 Task: Look for space in Nawalgarh, India from 6th June, 2023 to 8th June, 2023 for 2 adults in price range Rs.7000 to Rs.12000. Place can be private room with 1  bedroom having 2 beds and 1 bathroom. Property type can be house, flat, guest house. Amenities needed are: wifi, washing machine. Booking option can be shelf check-in. Required host language is English.
Action: Mouse moved to (456, 61)
Screenshot: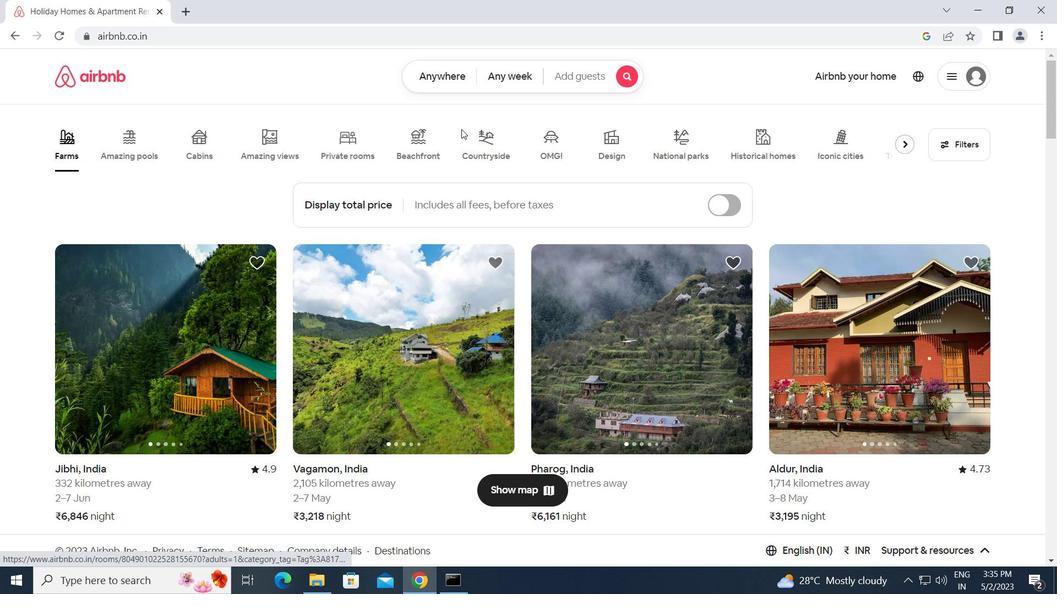 
Action: Mouse pressed left at (456, 61)
Screenshot: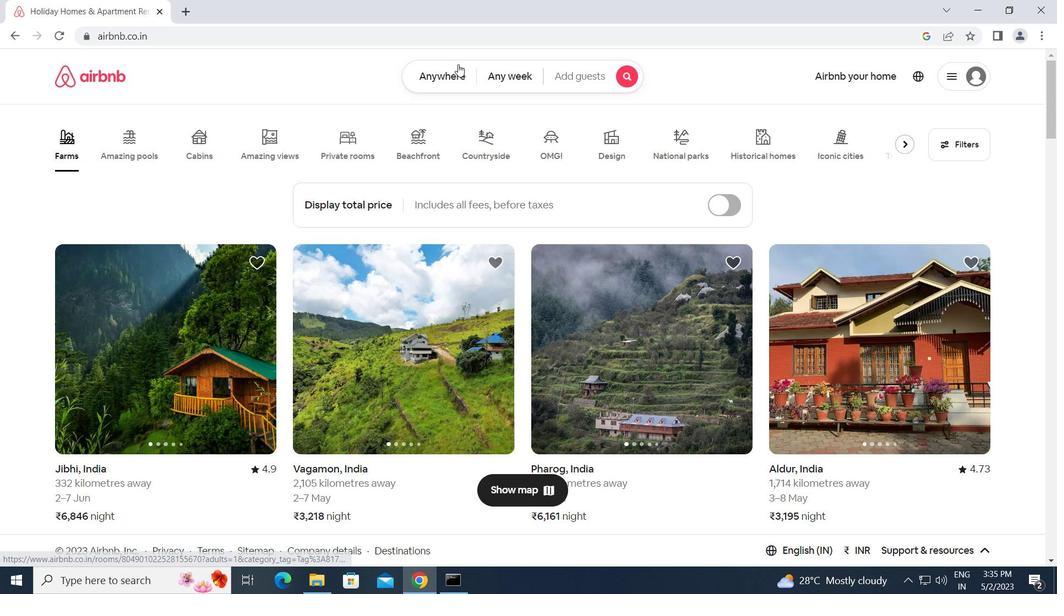 
Action: Mouse moved to (342, 123)
Screenshot: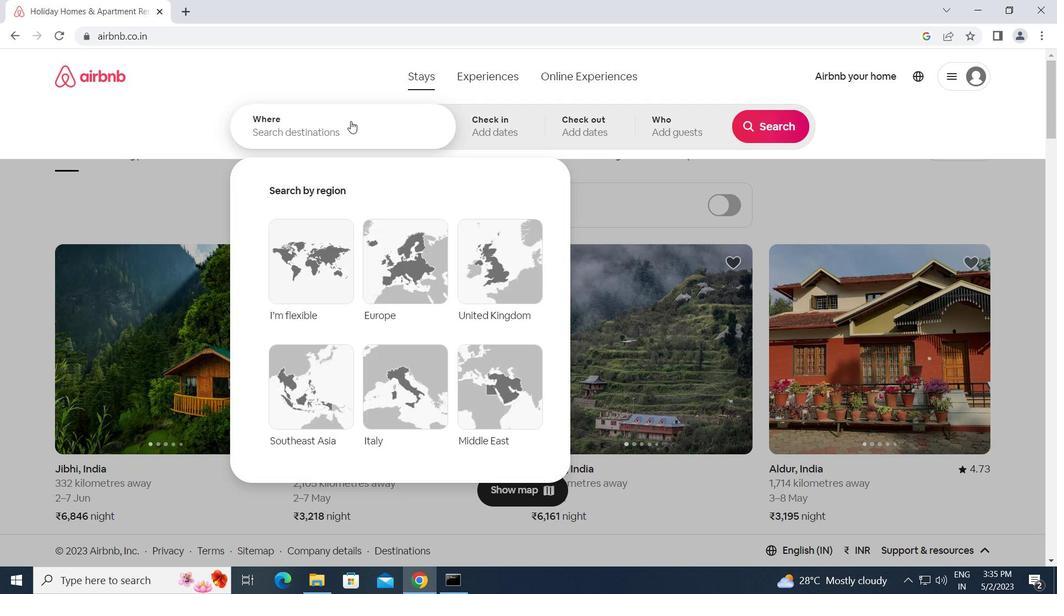 
Action: Mouse pressed left at (342, 123)
Screenshot: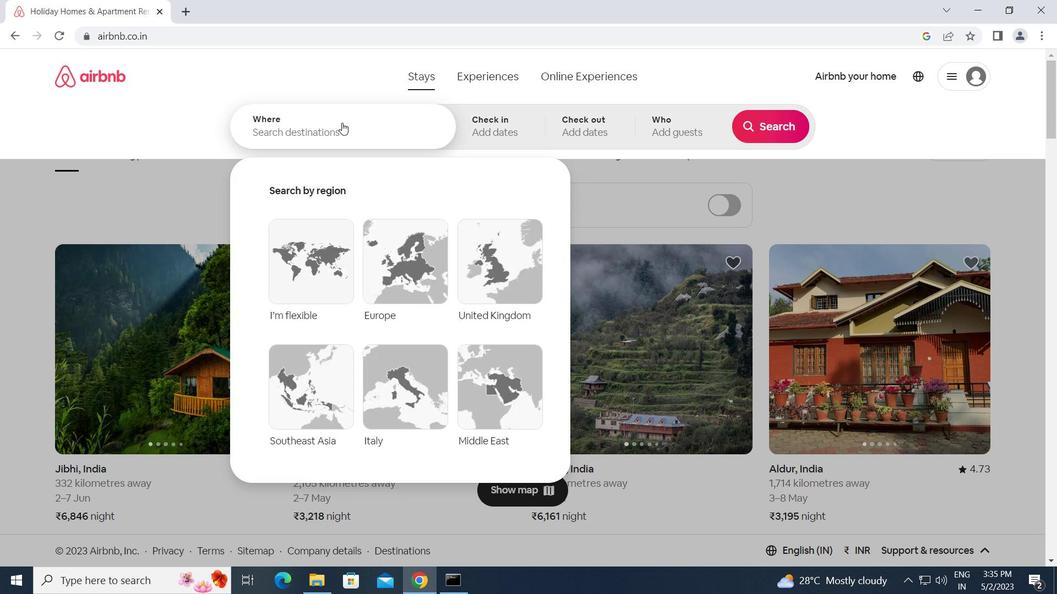 
Action: Key pressed n<Key.caps_lock>awalgarh,<Key.space><Key.caps_lock>i<Key.caps_lock>ndia<Key.enter>
Screenshot: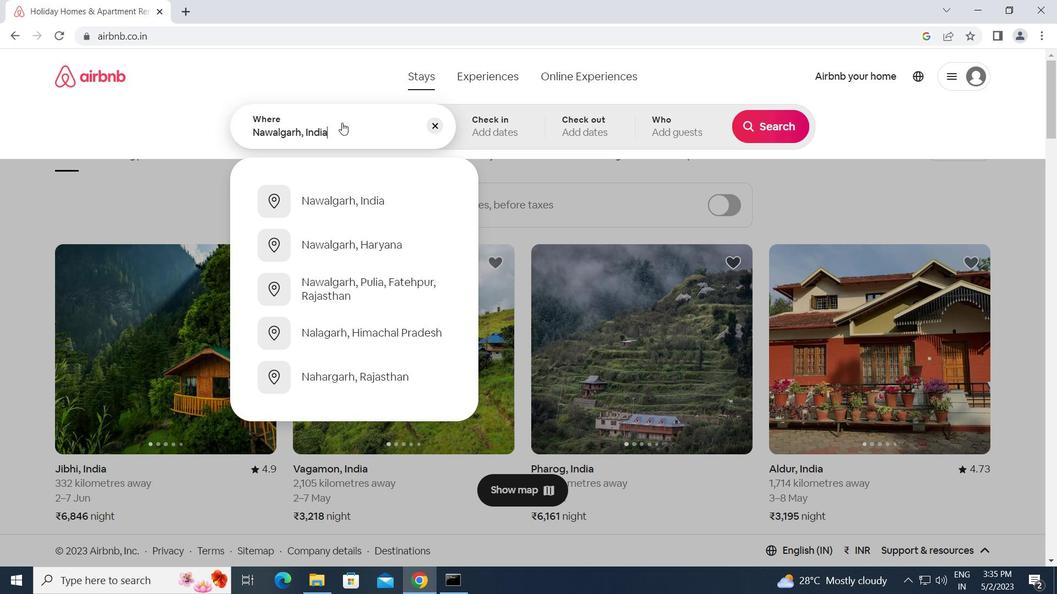 
Action: Mouse moved to (630, 331)
Screenshot: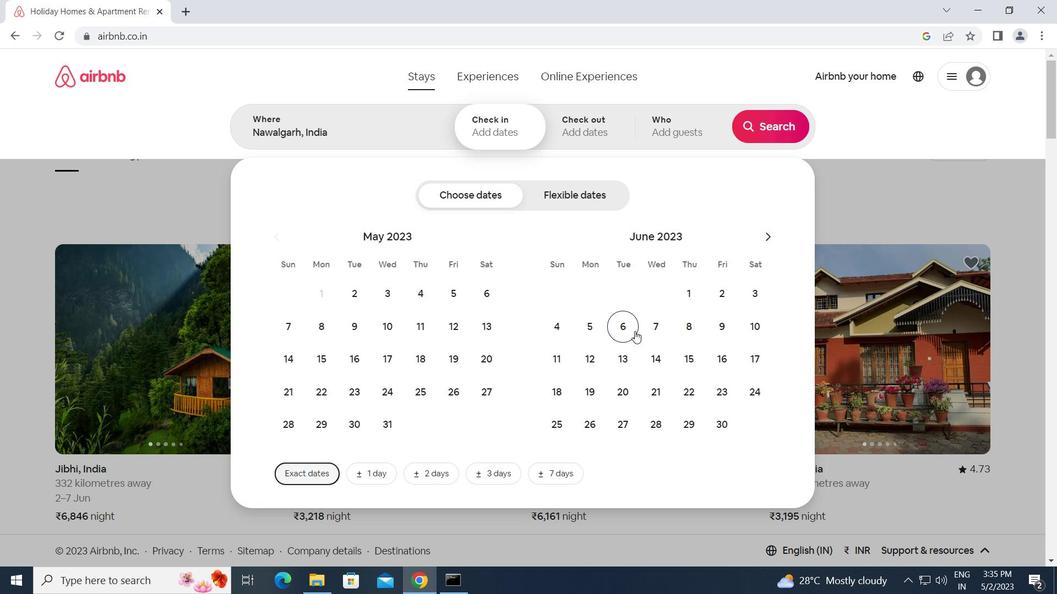
Action: Mouse pressed left at (630, 331)
Screenshot: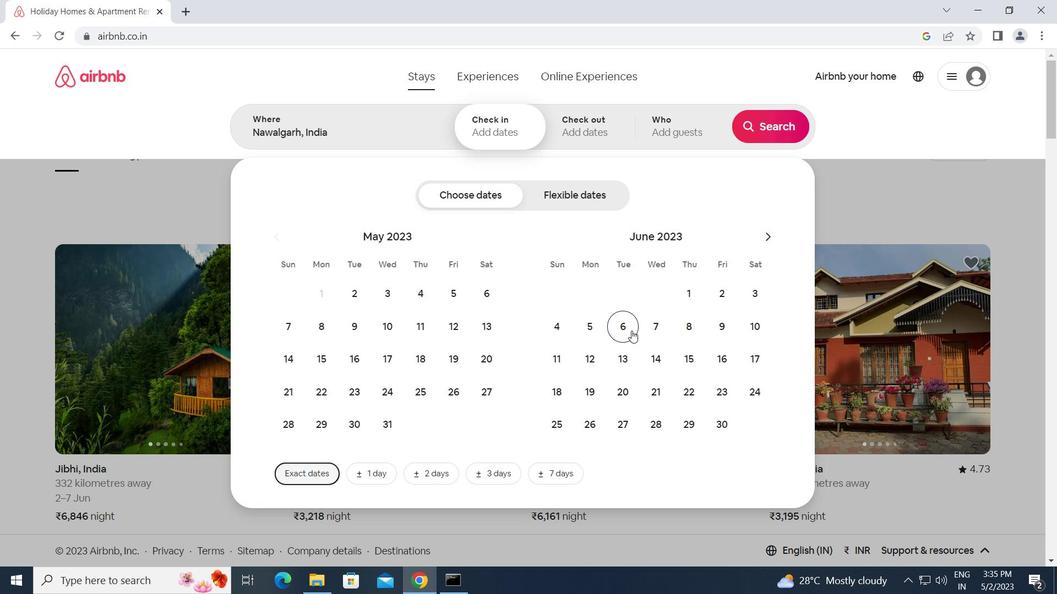 
Action: Mouse moved to (689, 321)
Screenshot: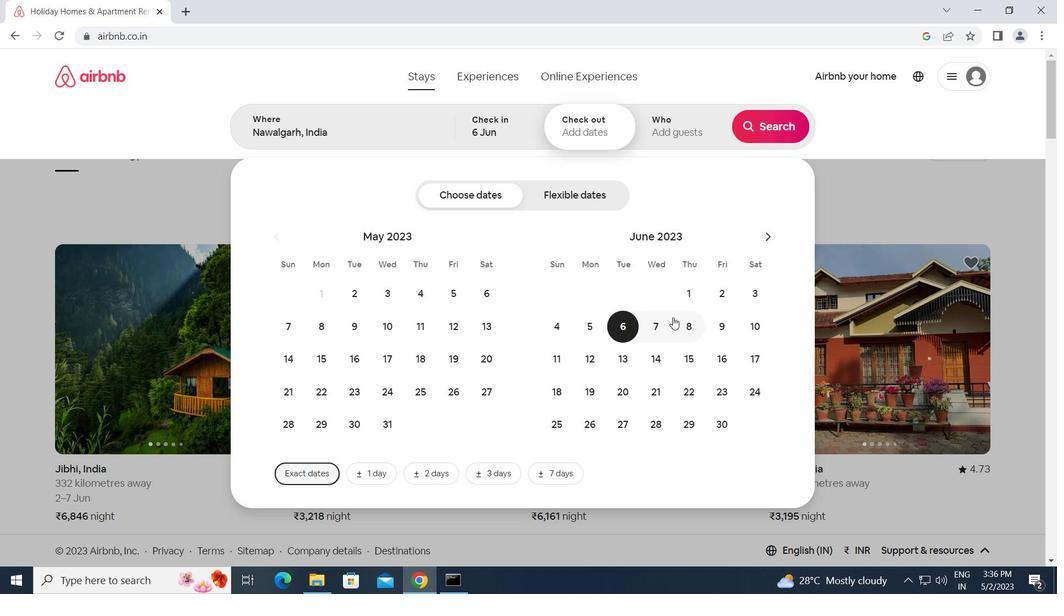 
Action: Mouse pressed left at (689, 321)
Screenshot: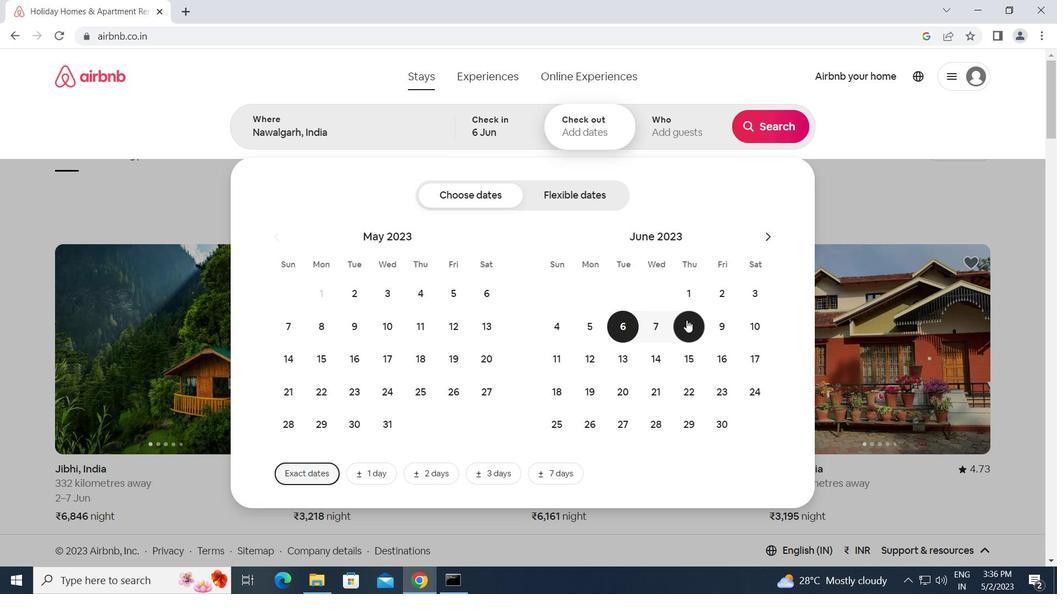 
Action: Mouse moved to (684, 126)
Screenshot: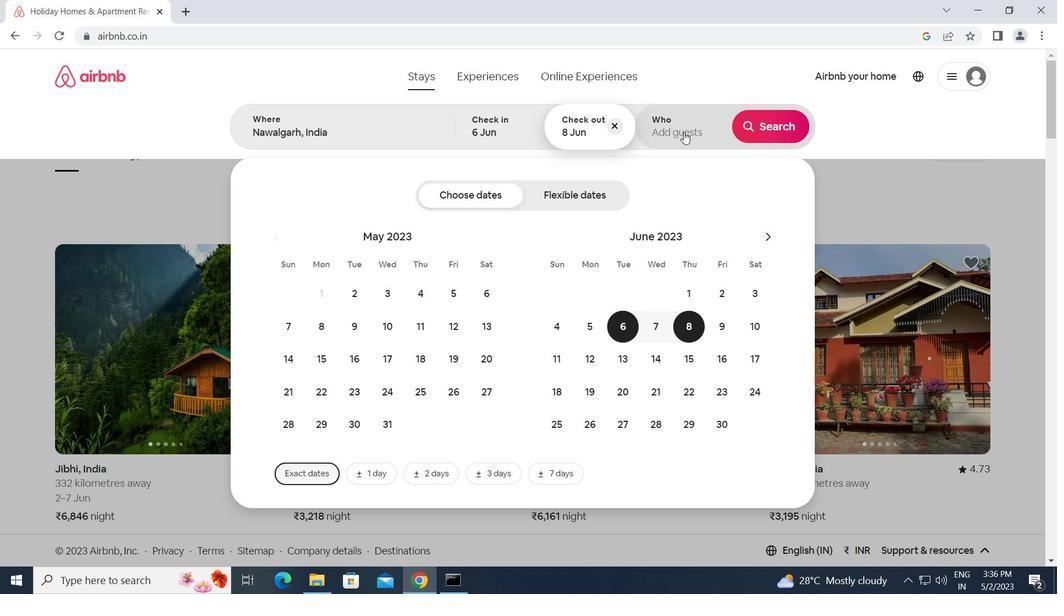 
Action: Mouse pressed left at (684, 126)
Screenshot: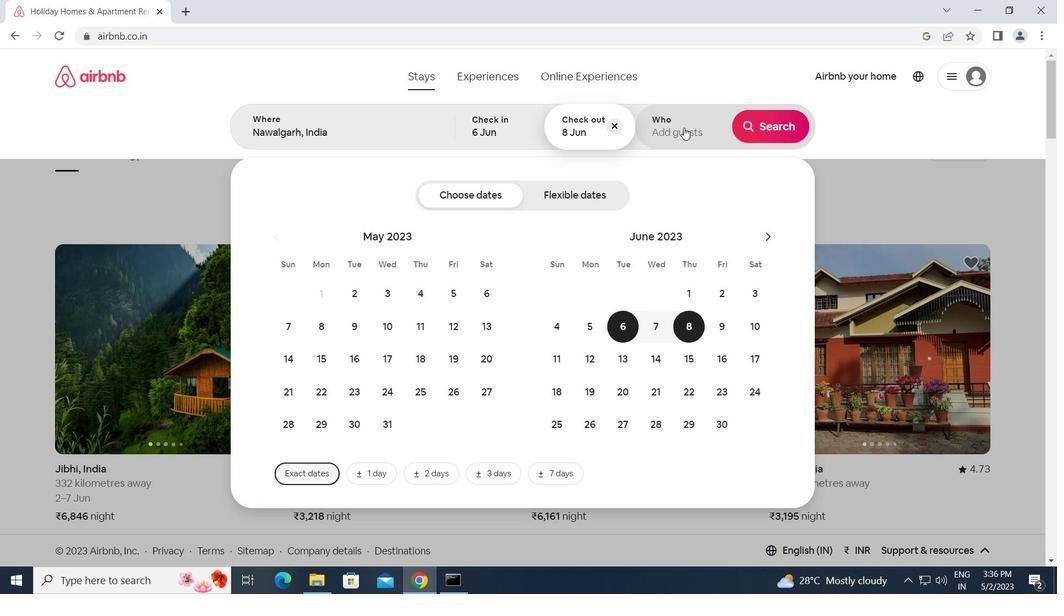 
Action: Mouse moved to (782, 198)
Screenshot: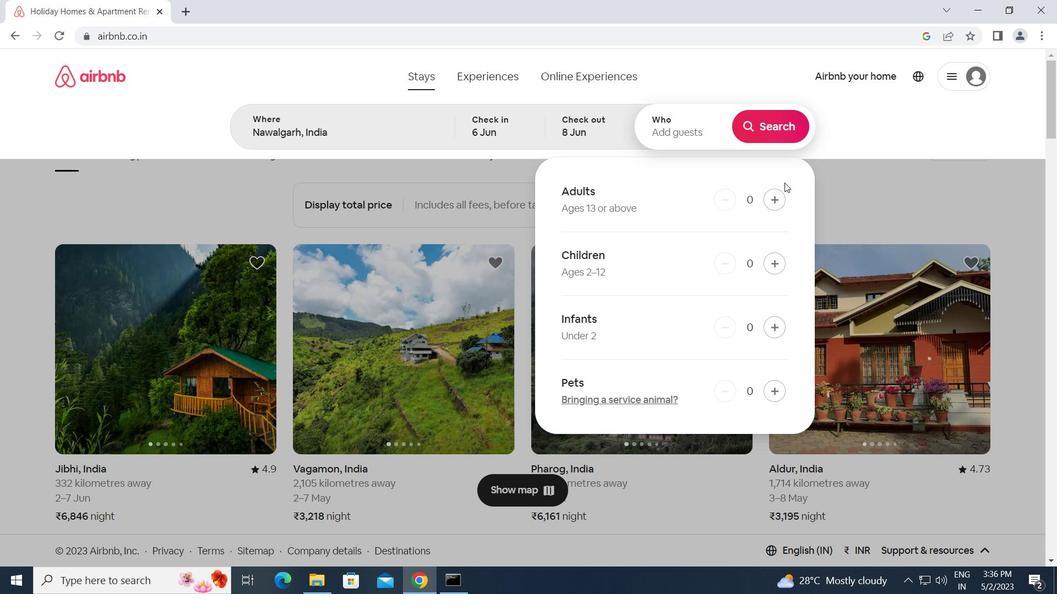 
Action: Mouse pressed left at (782, 198)
Screenshot: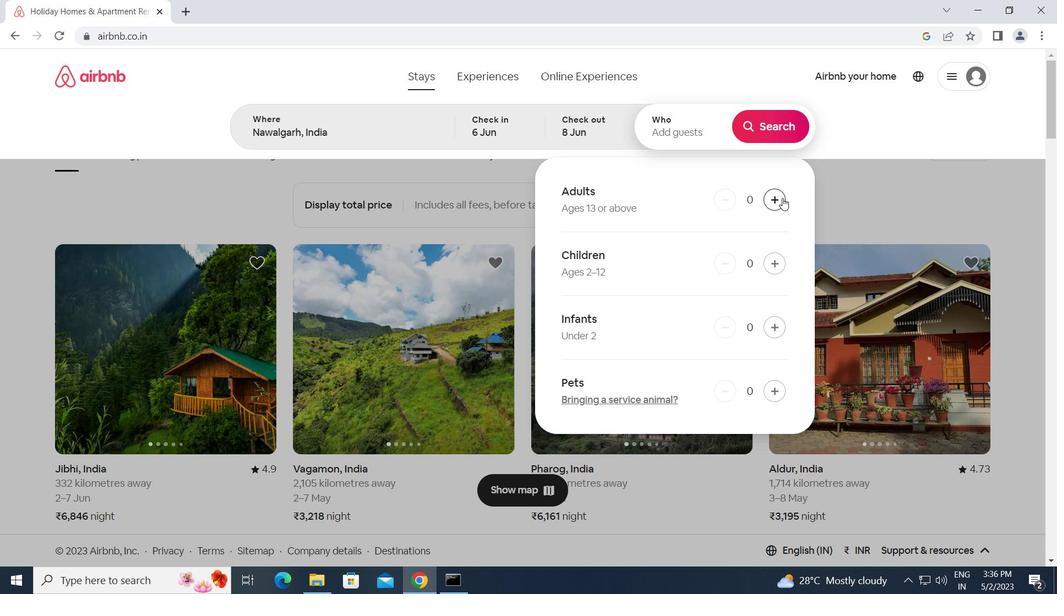 
Action: Mouse moved to (782, 198)
Screenshot: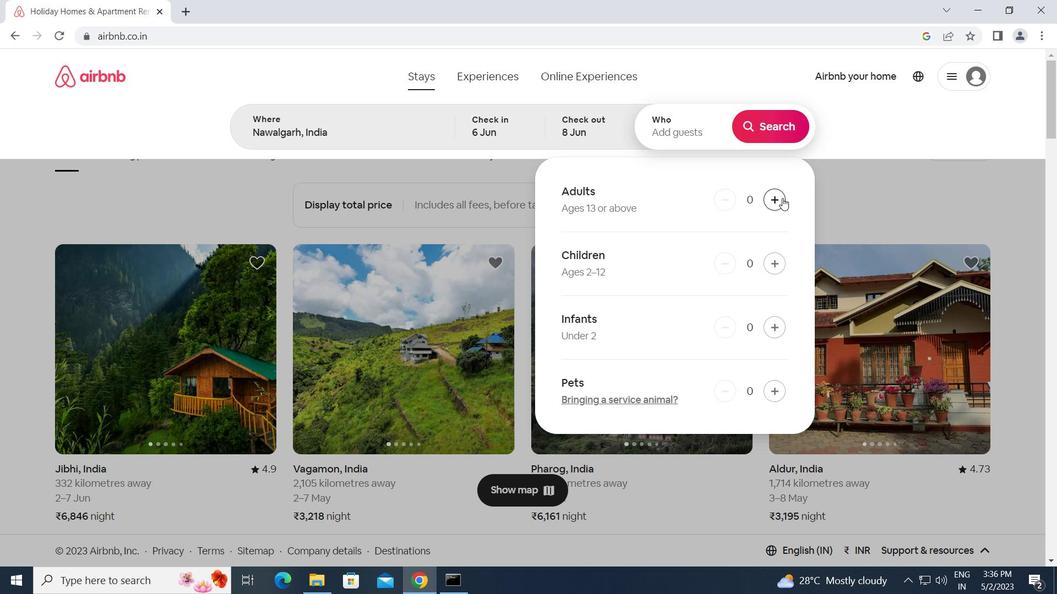 
Action: Mouse pressed left at (782, 198)
Screenshot: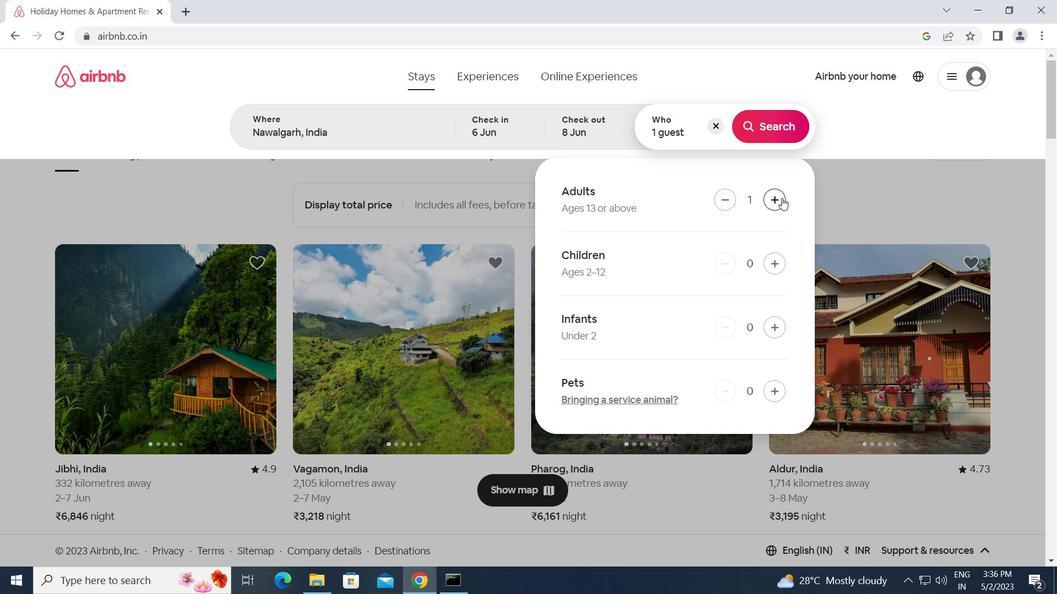 
Action: Mouse moved to (777, 126)
Screenshot: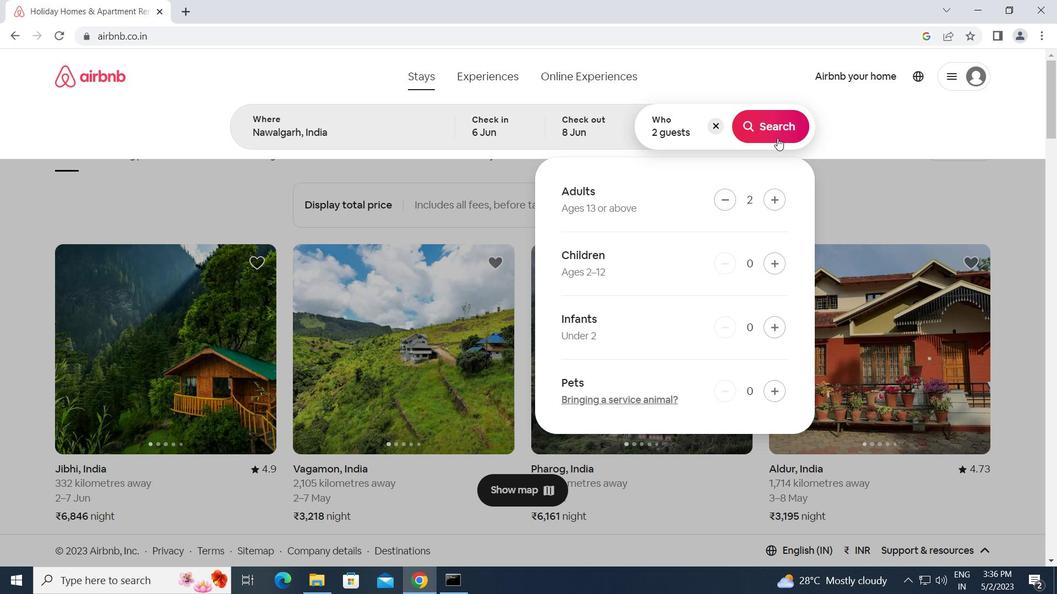
Action: Mouse pressed left at (777, 126)
Screenshot: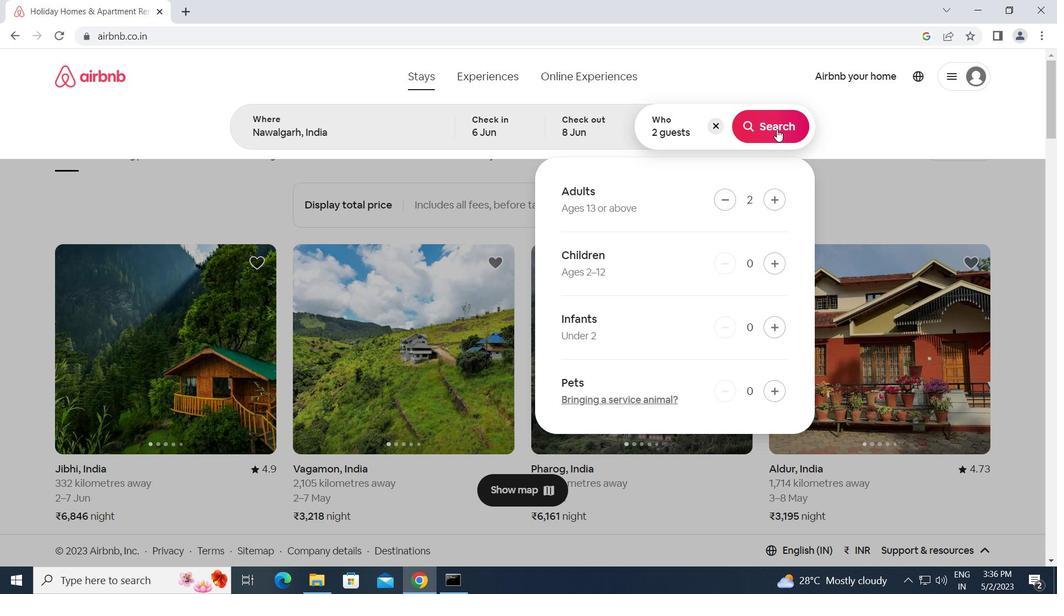 
Action: Mouse moved to (980, 134)
Screenshot: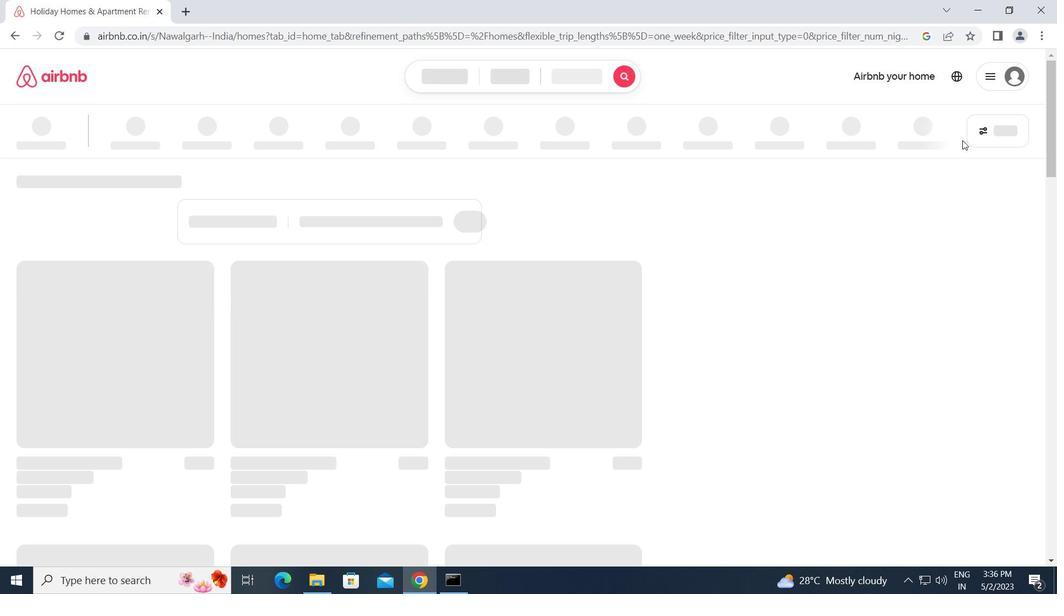 
Action: Mouse pressed left at (980, 134)
Screenshot: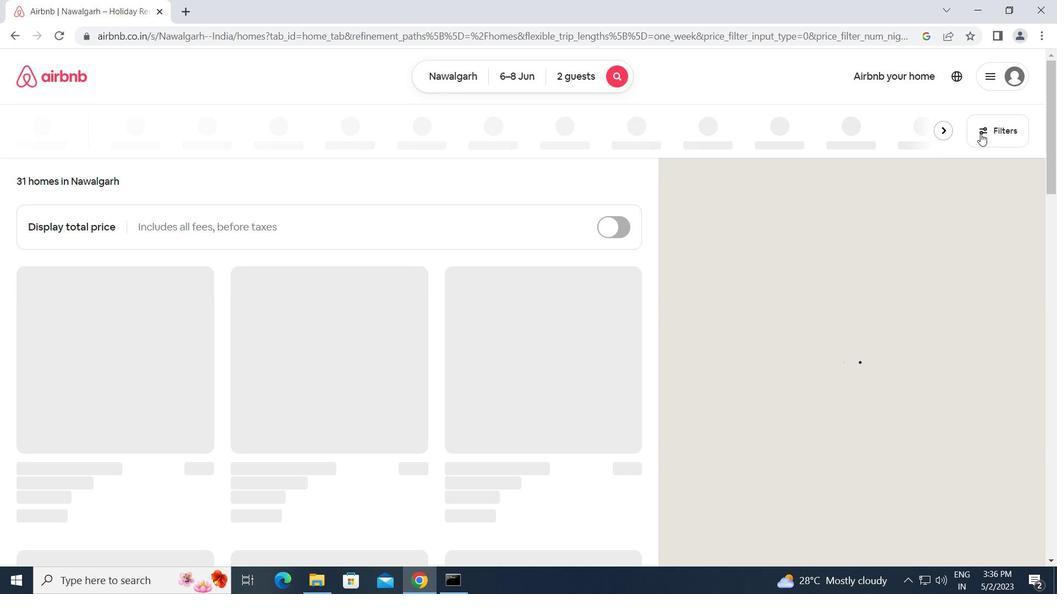 
Action: Mouse moved to (342, 310)
Screenshot: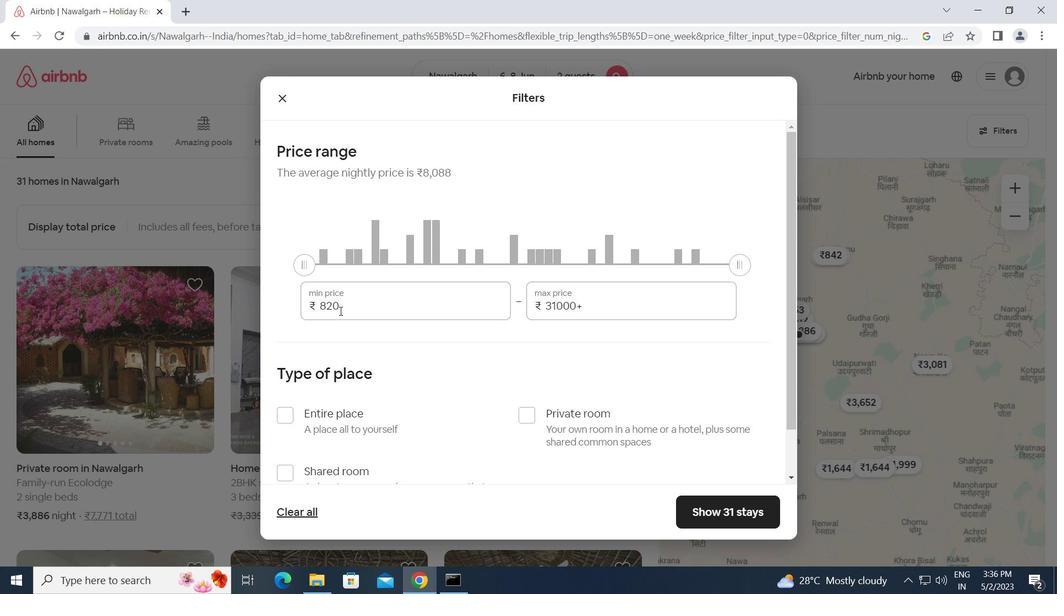 
Action: Mouse pressed left at (342, 310)
Screenshot: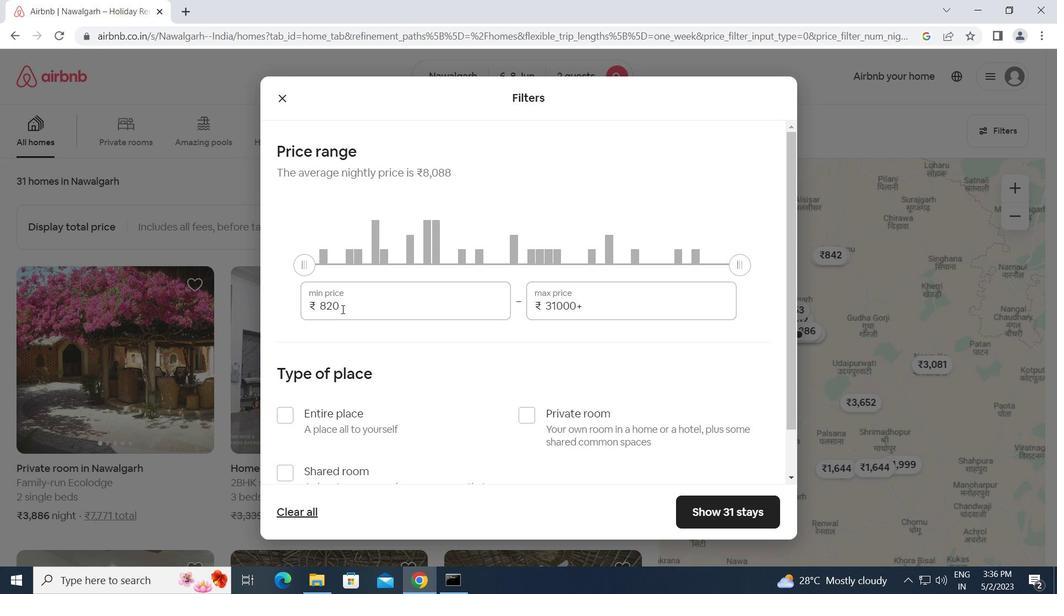 
Action: Mouse moved to (290, 315)
Screenshot: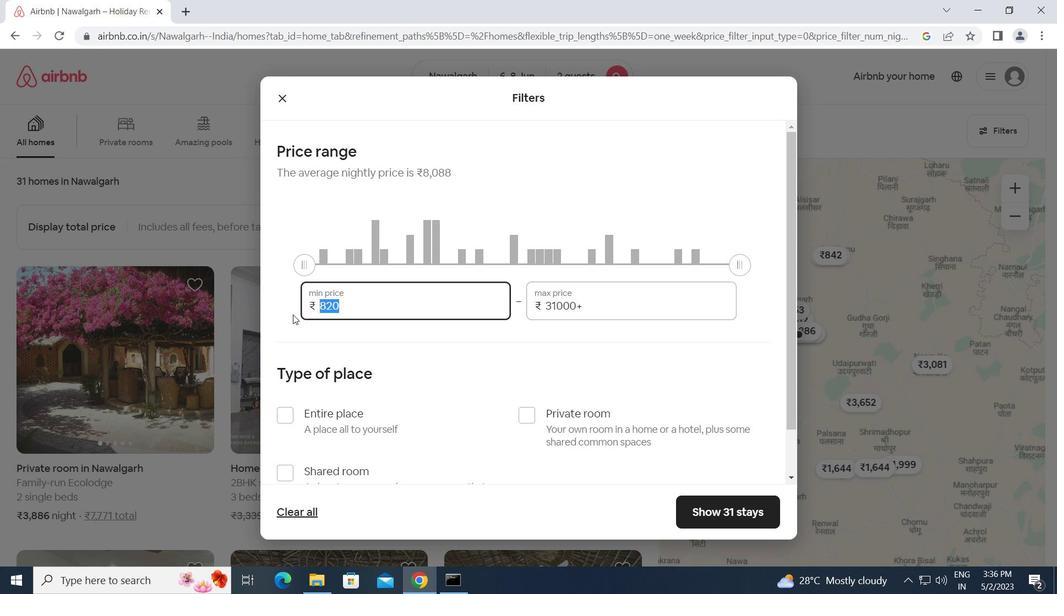 
Action: Key pressed 7000<Key.tab>12000
Screenshot: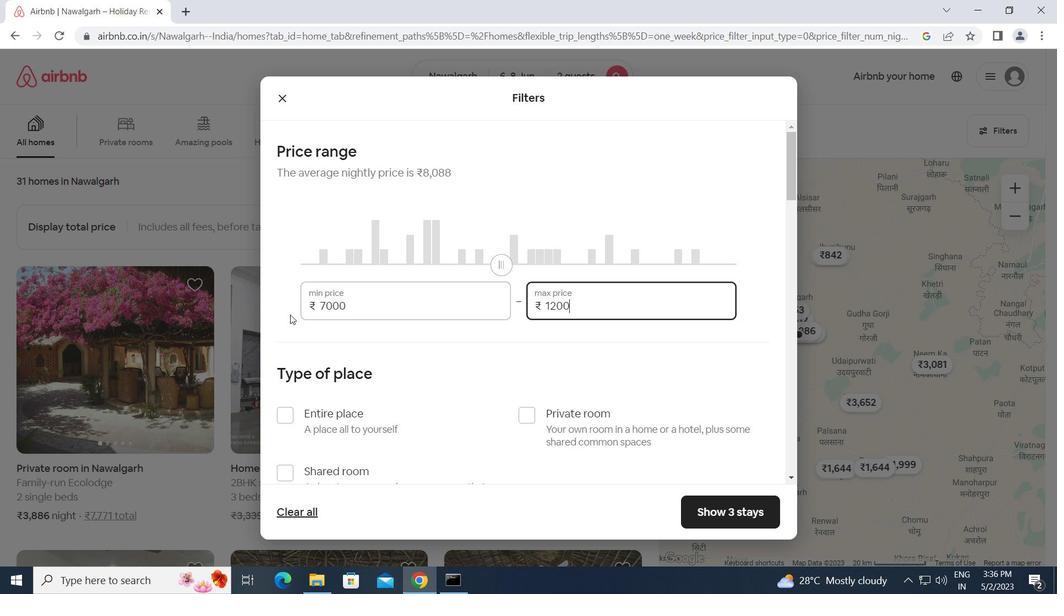 
Action: Mouse moved to (525, 415)
Screenshot: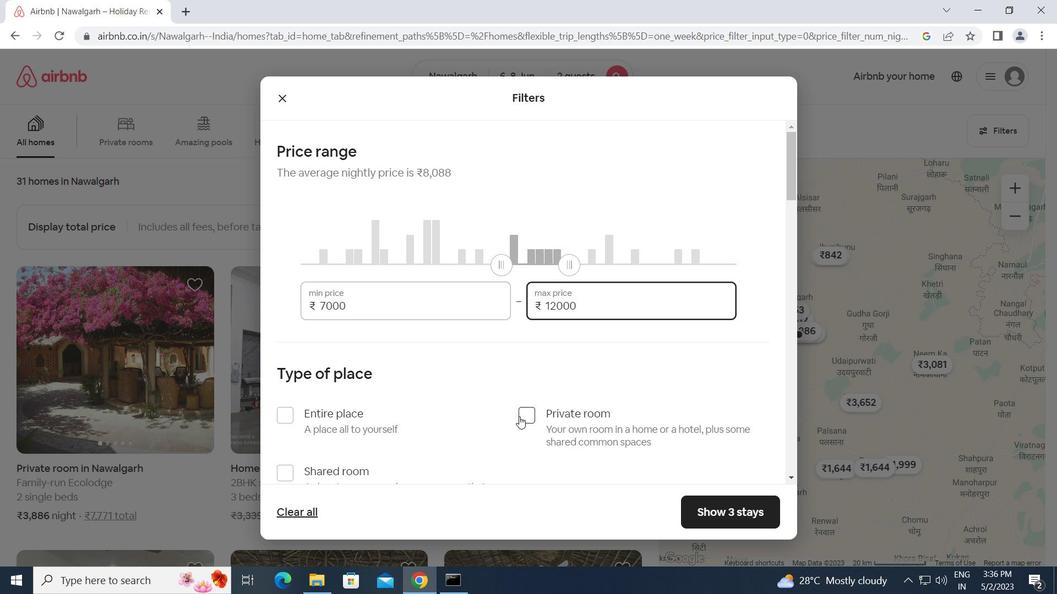 
Action: Mouse pressed left at (525, 415)
Screenshot: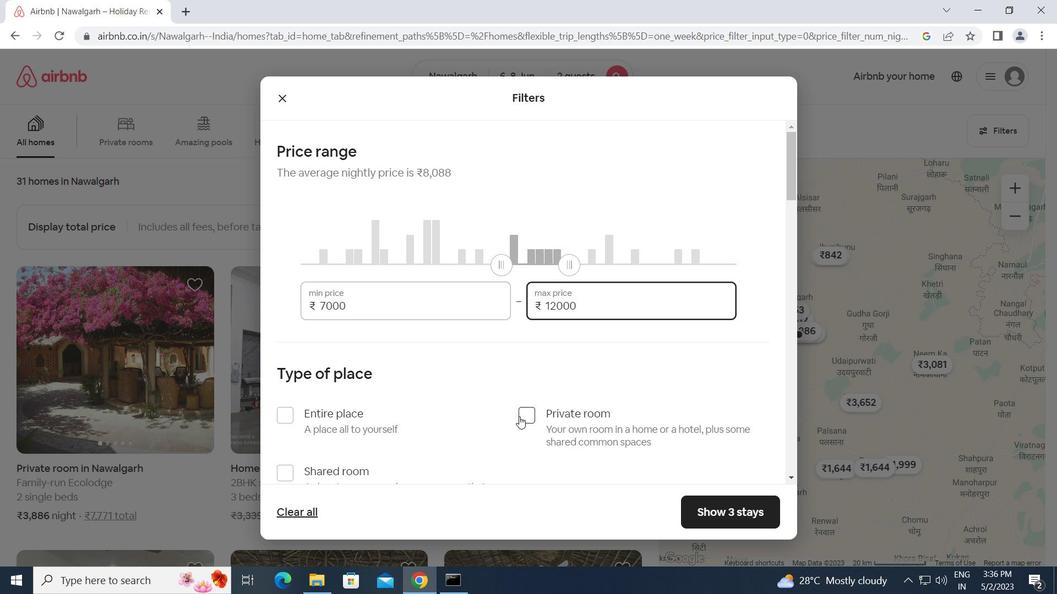 
Action: Mouse moved to (520, 419)
Screenshot: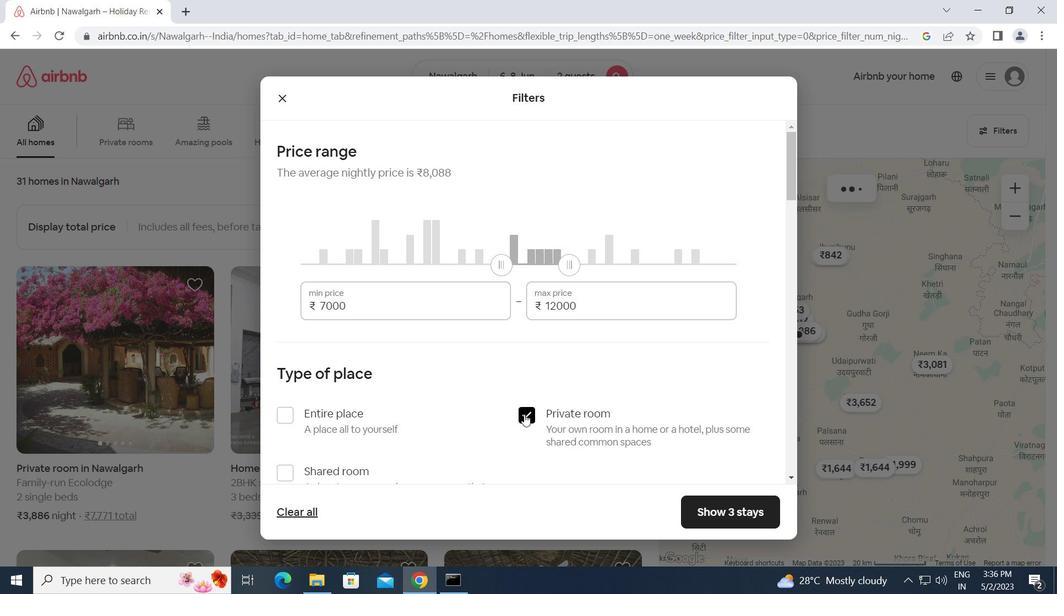 
Action: Mouse scrolled (520, 419) with delta (0, 0)
Screenshot: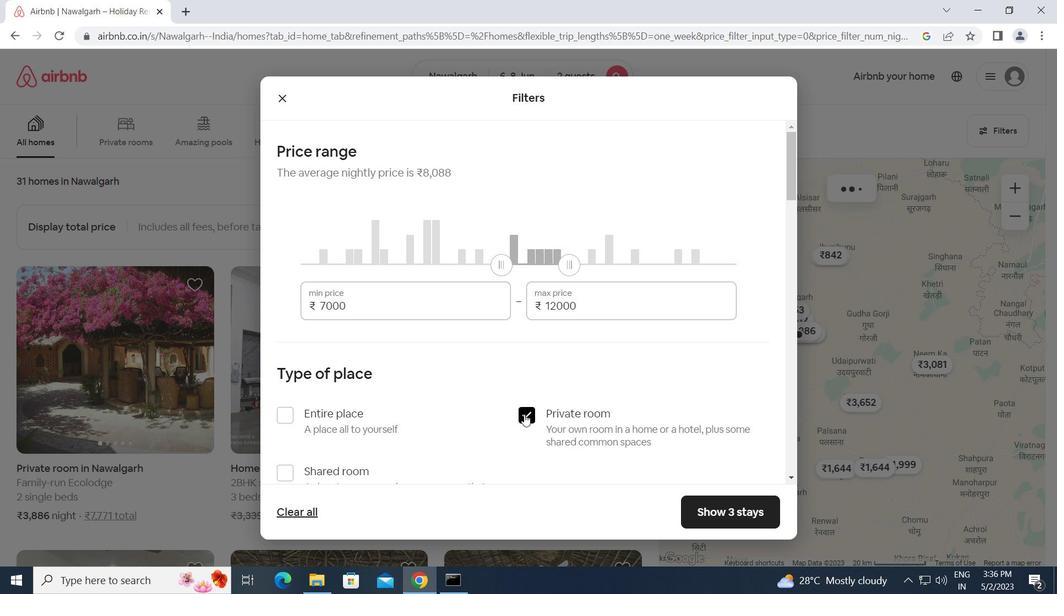 
Action: Mouse moved to (519, 421)
Screenshot: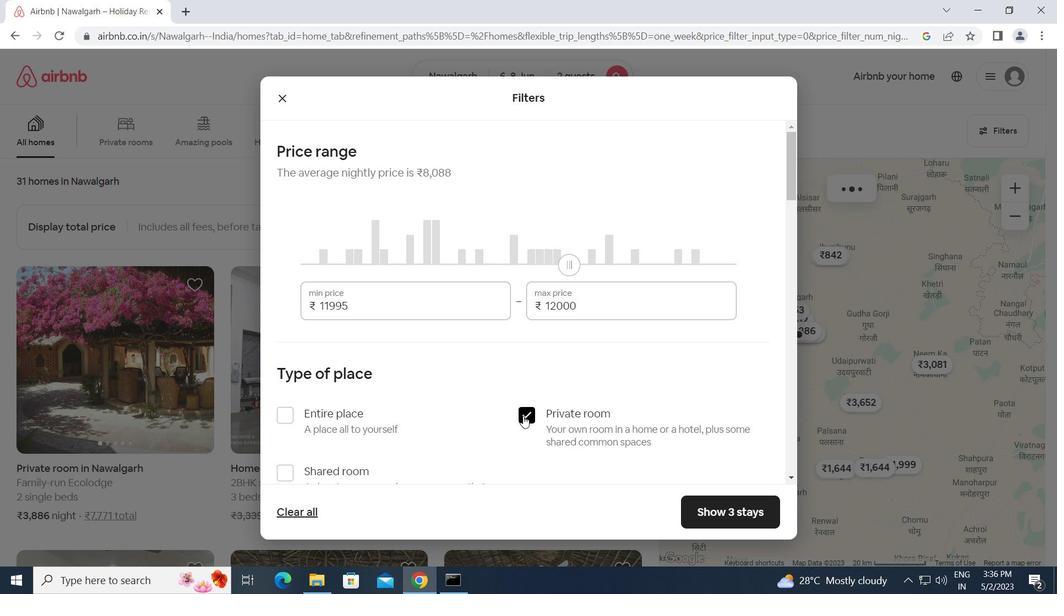 
Action: Mouse scrolled (519, 421) with delta (0, 0)
Screenshot: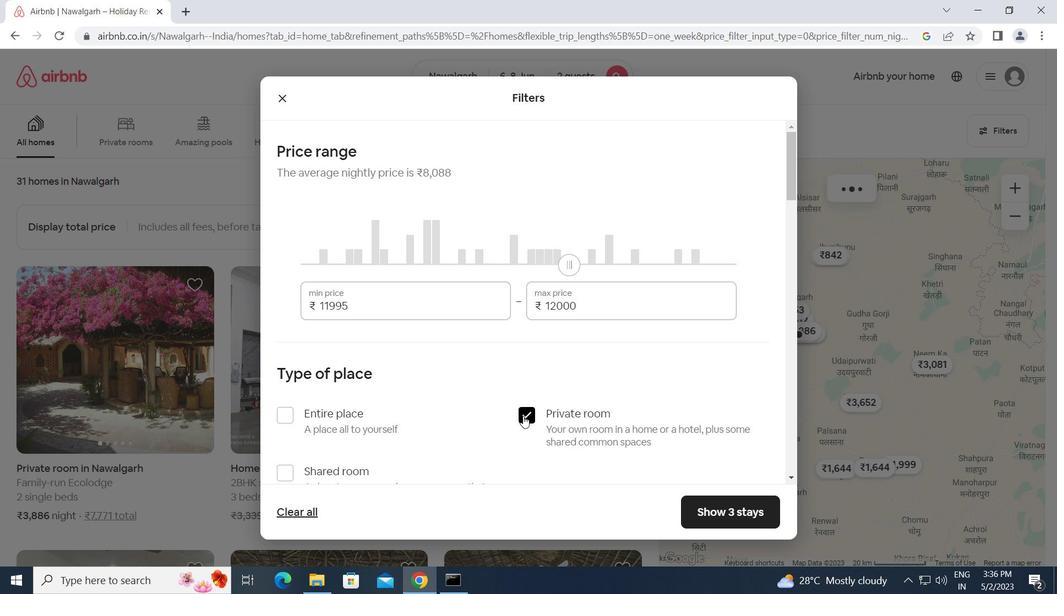 
Action: Mouse scrolled (519, 421) with delta (0, 0)
Screenshot: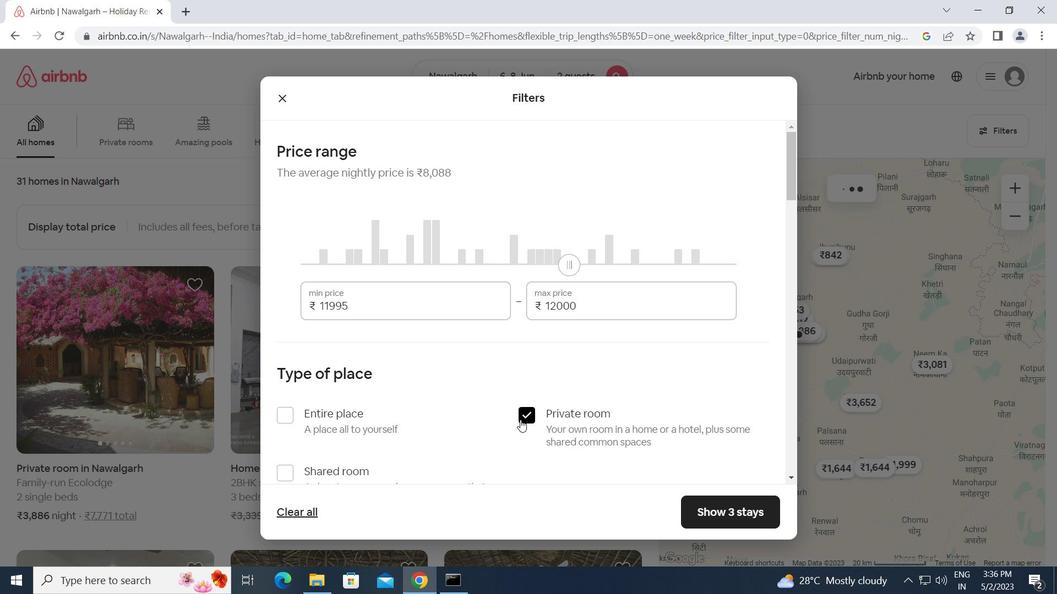 
Action: Mouse scrolled (519, 421) with delta (0, 0)
Screenshot: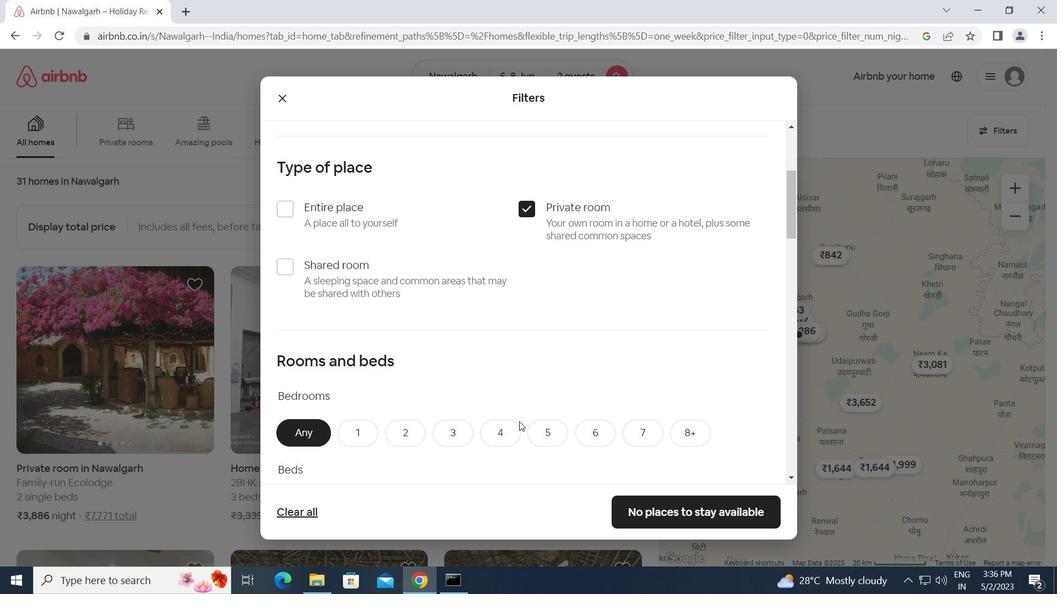 
Action: Mouse scrolled (519, 421) with delta (0, 0)
Screenshot: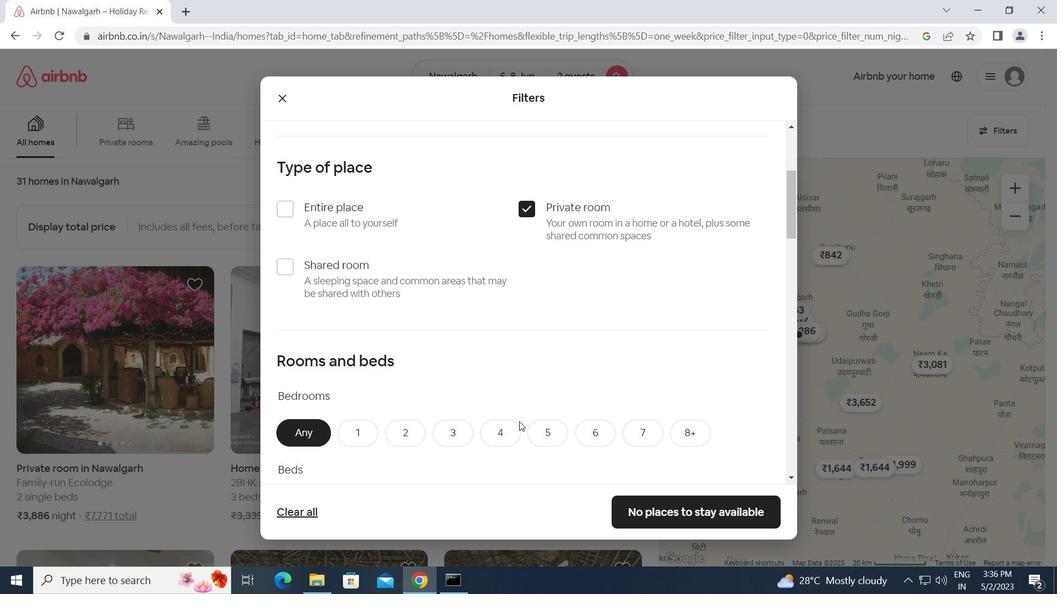 
Action: Mouse moved to (353, 300)
Screenshot: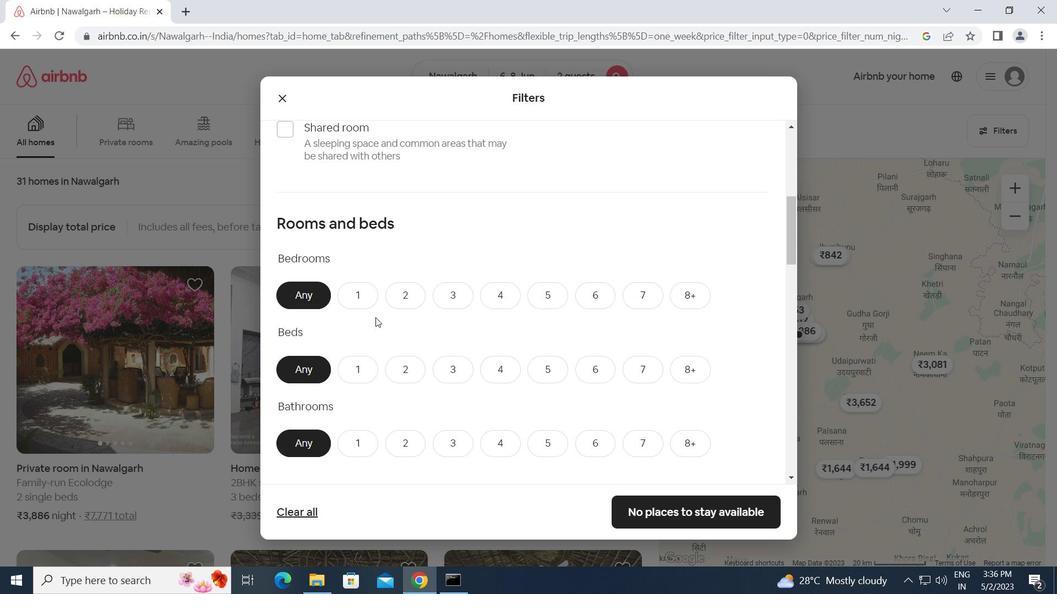 
Action: Mouse pressed left at (353, 300)
Screenshot: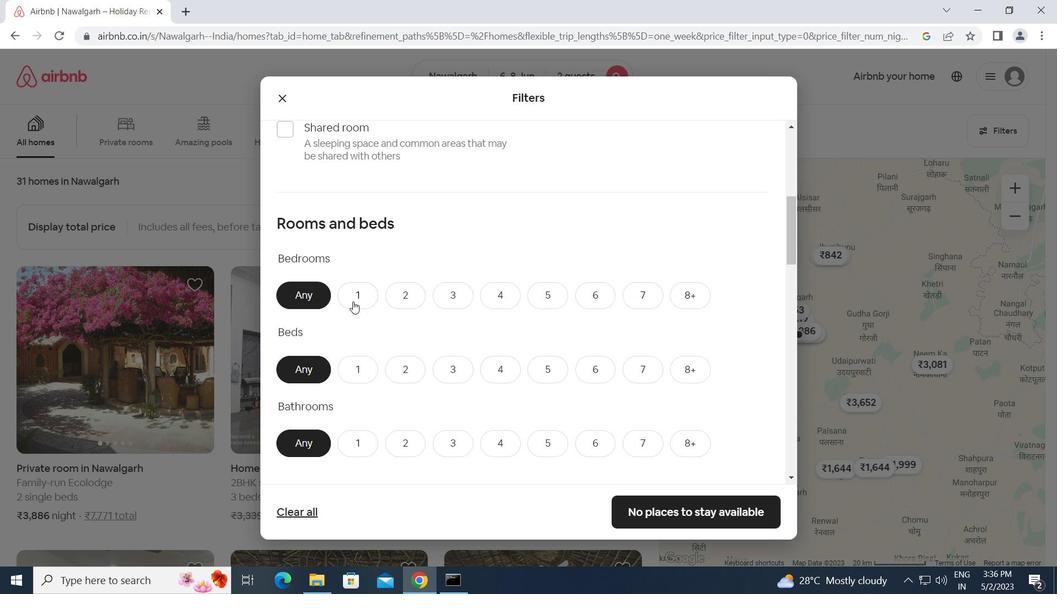 
Action: Mouse moved to (409, 369)
Screenshot: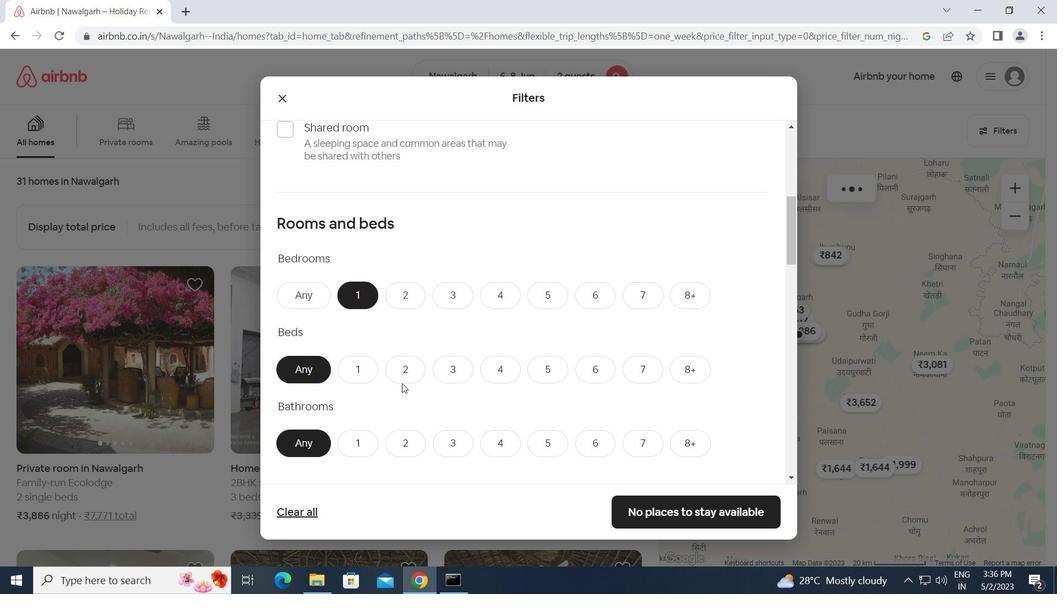 
Action: Mouse pressed left at (409, 369)
Screenshot: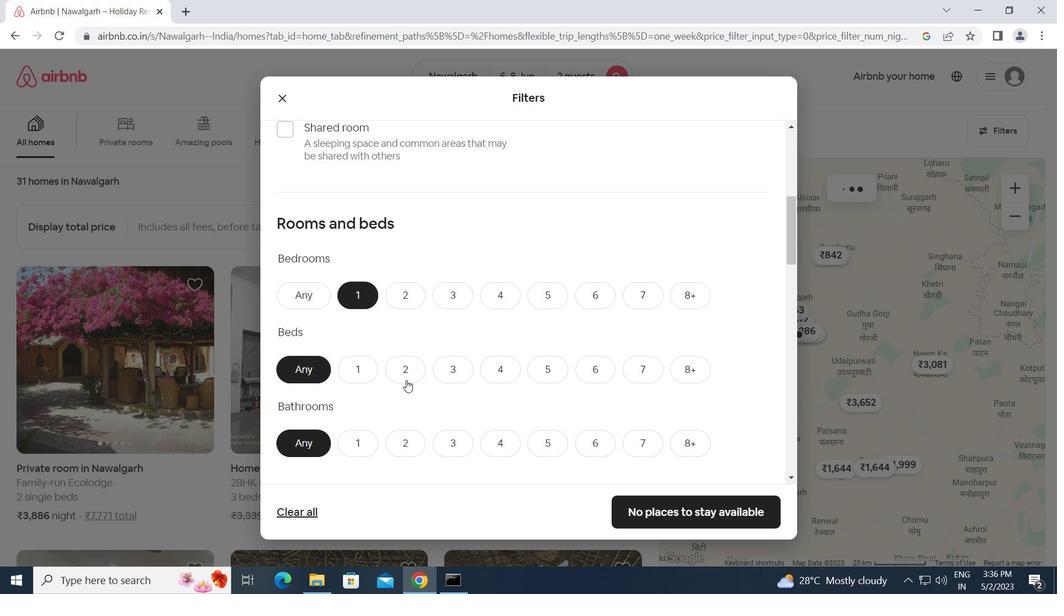 
Action: Mouse moved to (360, 436)
Screenshot: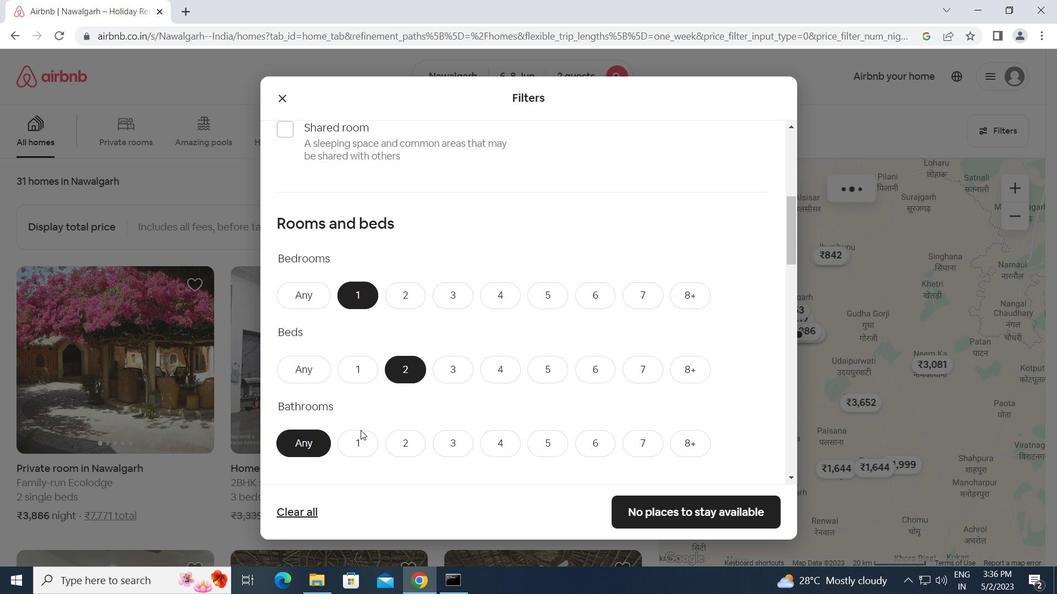 
Action: Mouse pressed left at (360, 436)
Screenshot: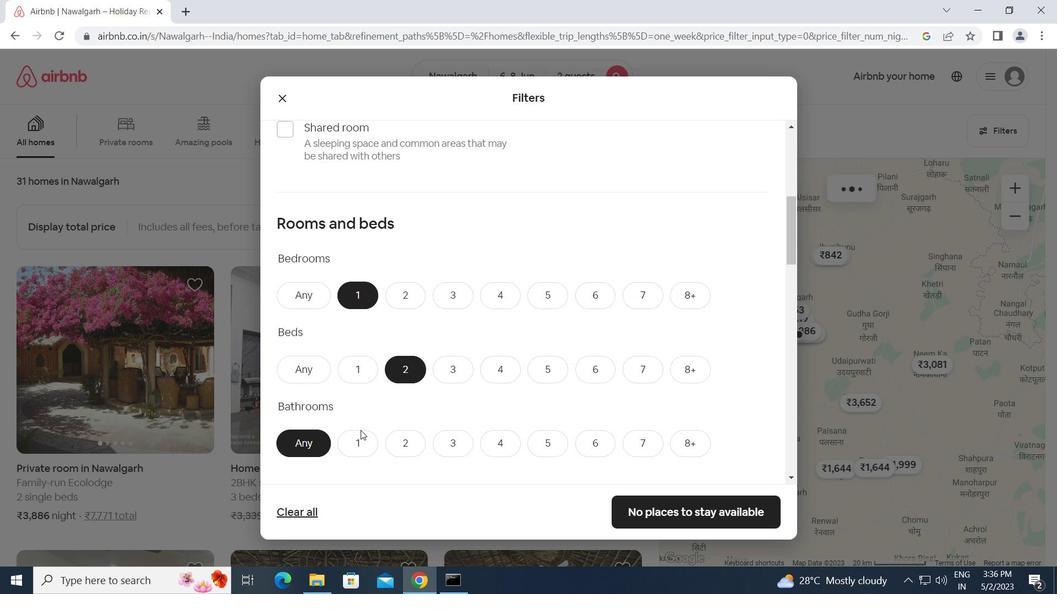 
Action: Mouse moved to (456, 428)
Screenshot: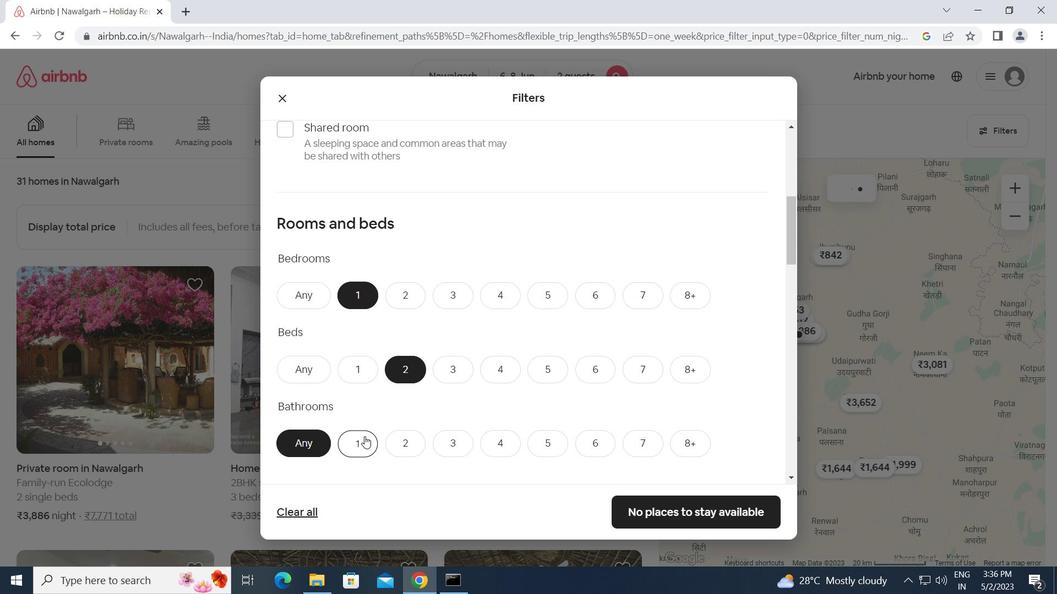 
Action: Mouse scrolled (456, 427) with delta (0, 0)
Screenshot: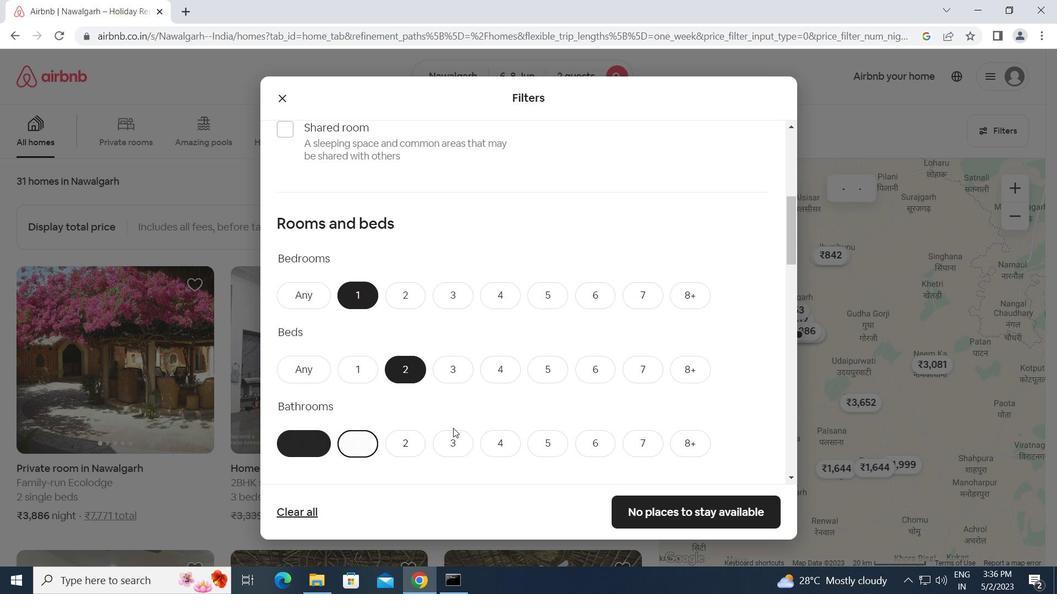 
Action: Mouse scrolled (456, 427) with delta (0, 0)
Screenshot: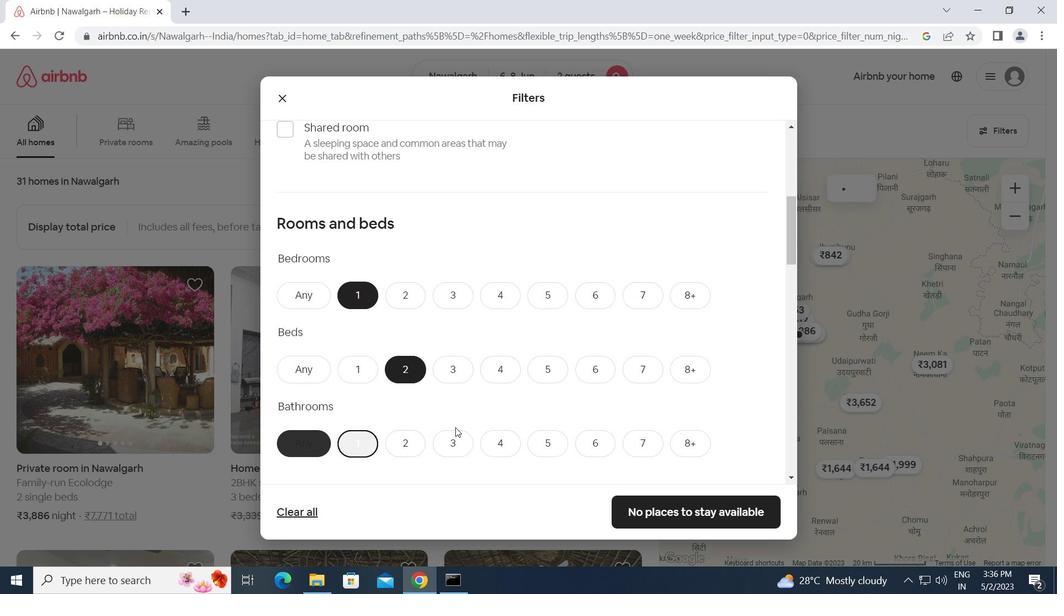 
Action: Mouse scrolled (456, 427) with delta (0, 0)
Screenshot: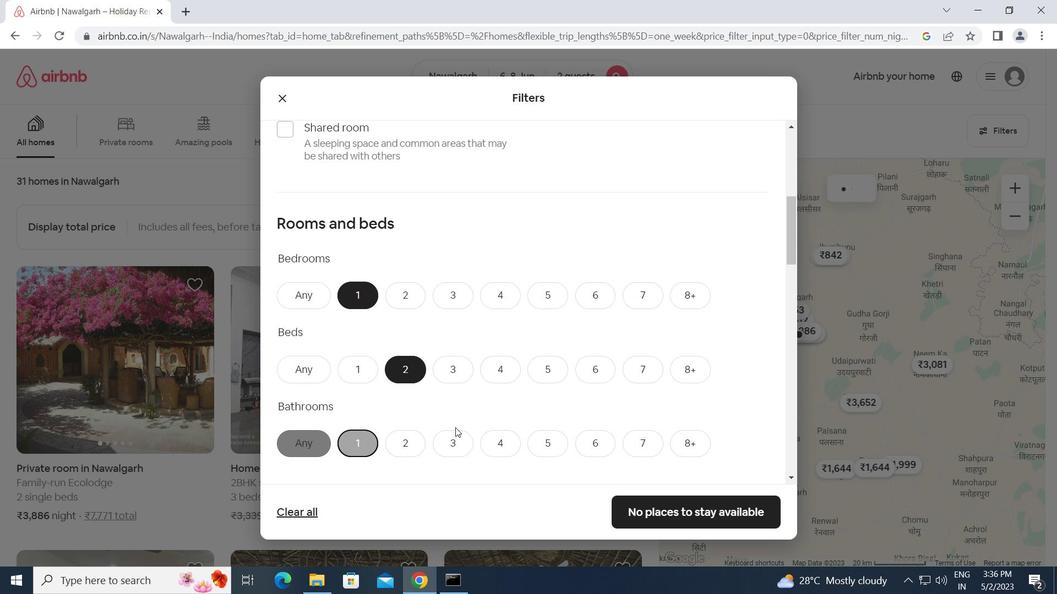 
Action: Mouse moved to (381, 389)
Screenshot: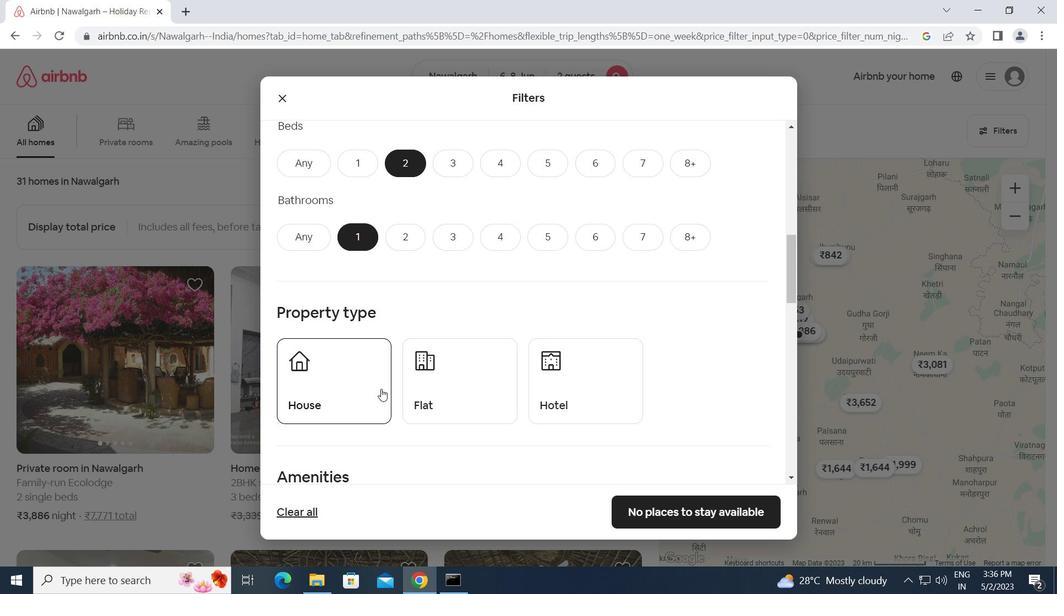 
Action: Mouse pressed left at (381, 389)
Screenshot: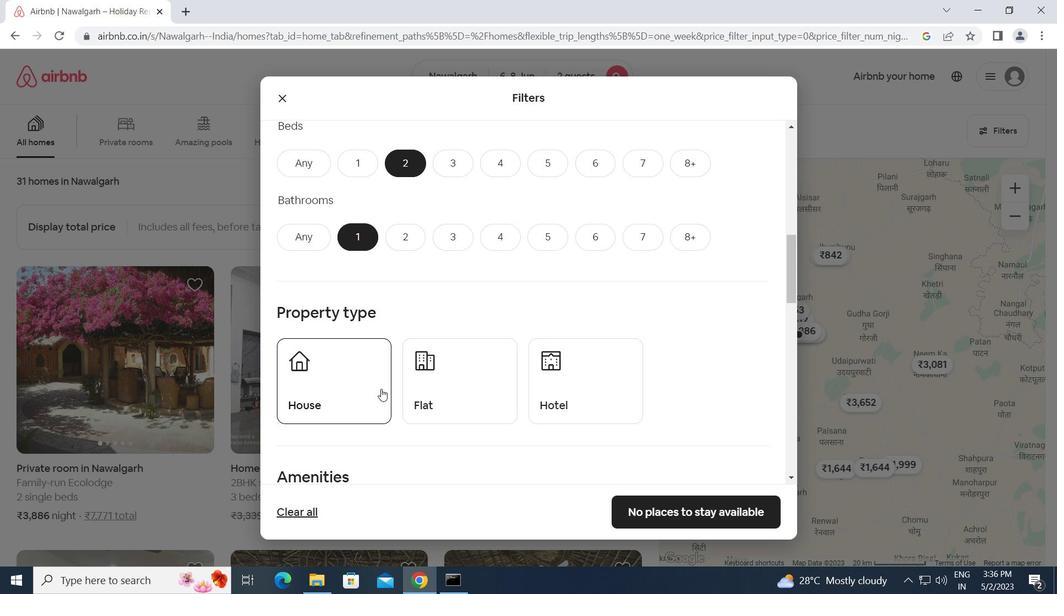 
Action: Mouse moved to (433, 389)
Screenshot: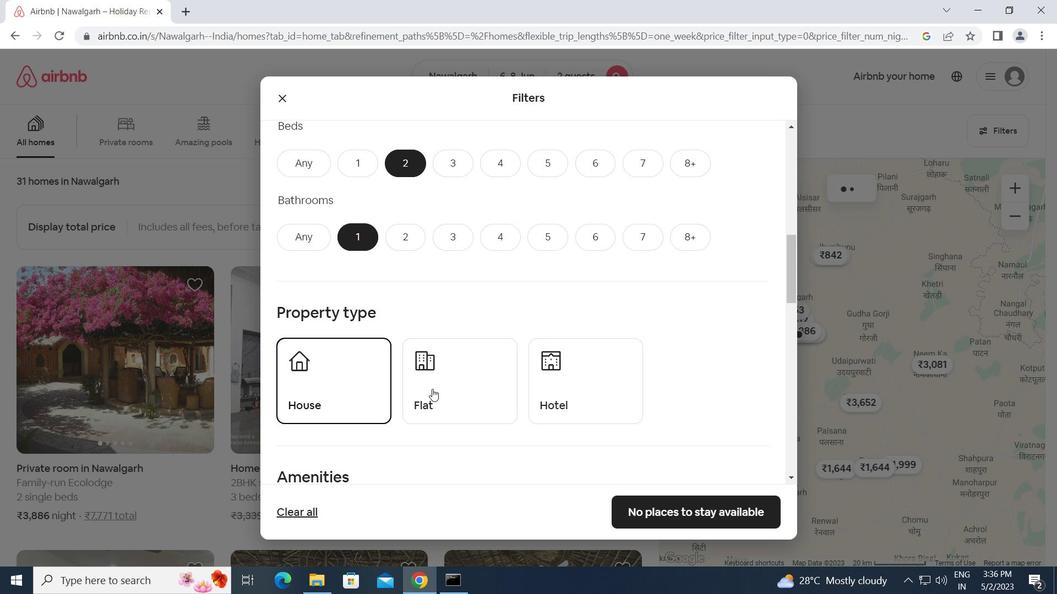 
Action: Mouse pressed left at (433, 389)
Screenshot: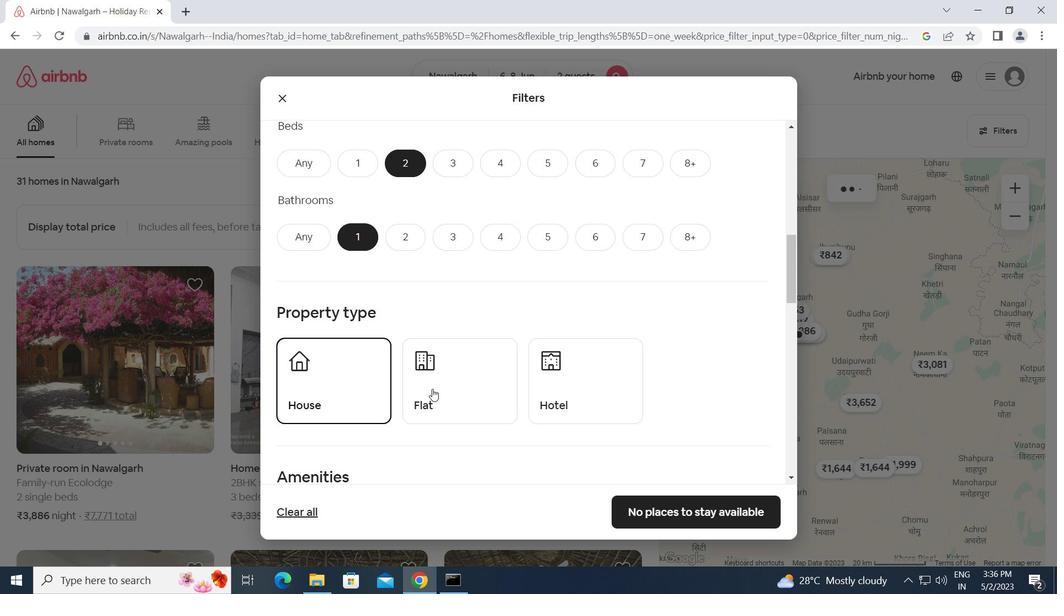 
Action: Mouse moved to (452, 413)
Screenshot: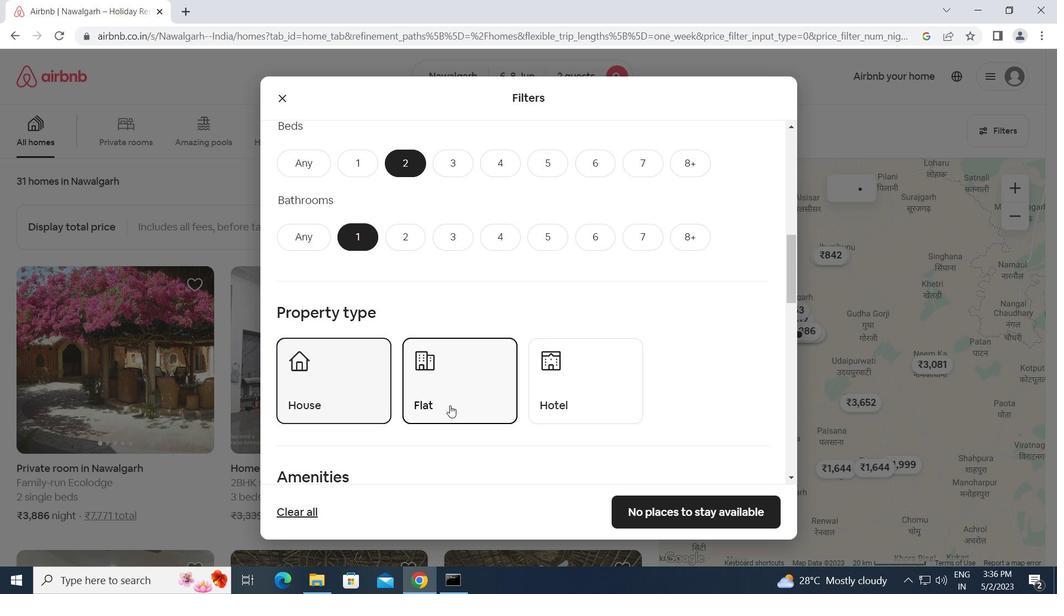 
Action: Mouse scrolled (452, 413) with delta (0, 0)
Screenshot: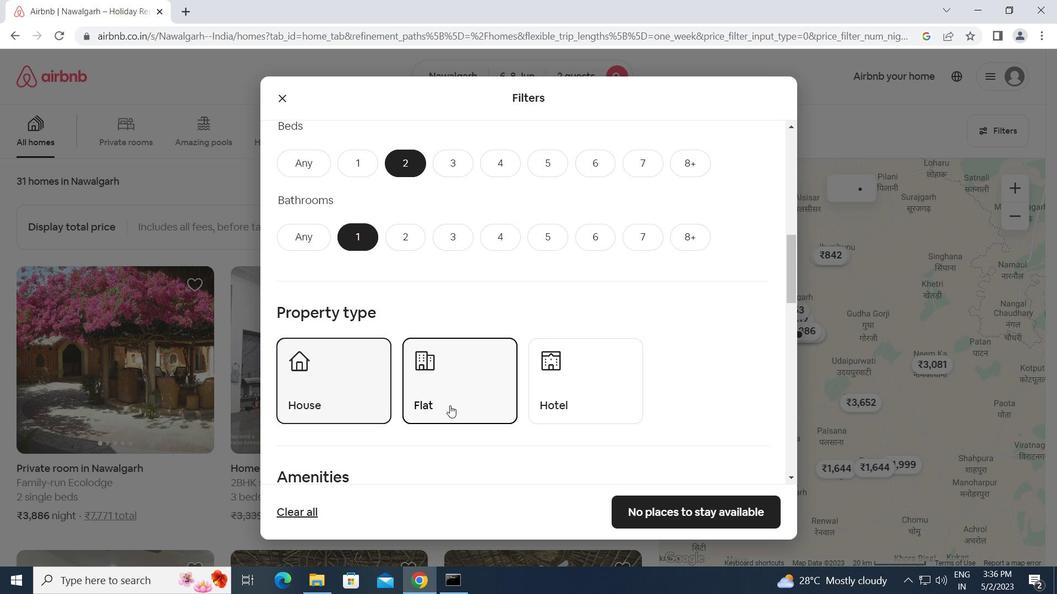 
Action: Mouse scrolled (452, 413) with delta (0, 0)
Screenshot: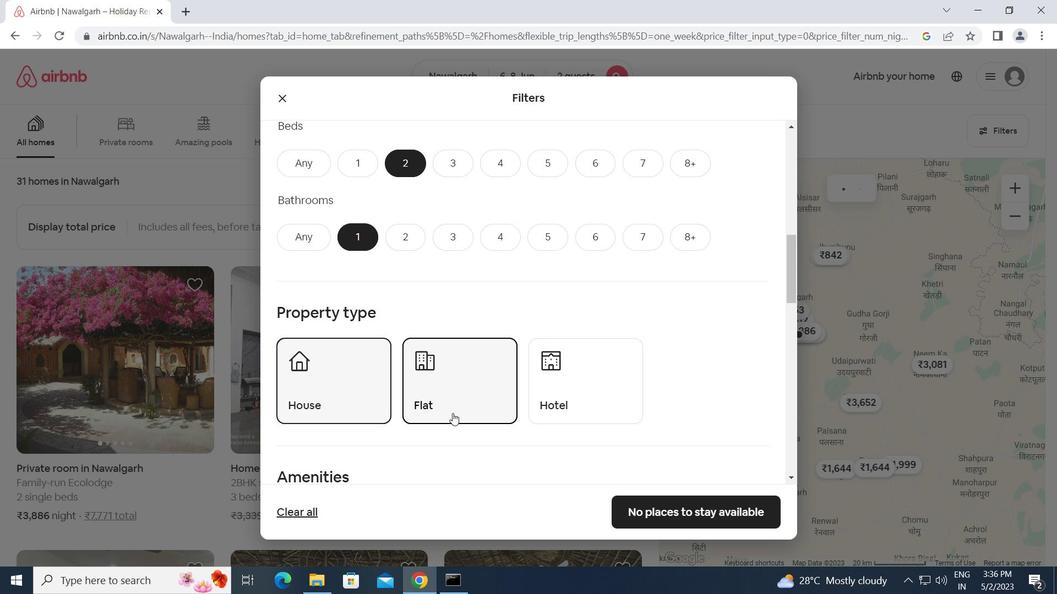 
Action: Mouse scrolled (452, 413) with delta (0, 0)
Screenshot: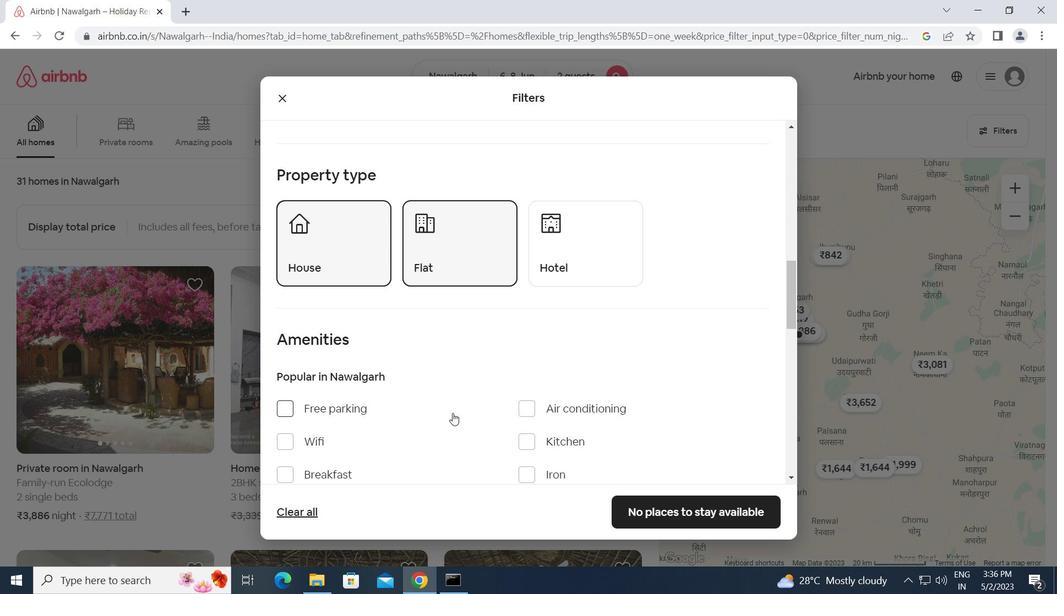 
Action: Mouse moved to (287, 370)
Screenshot: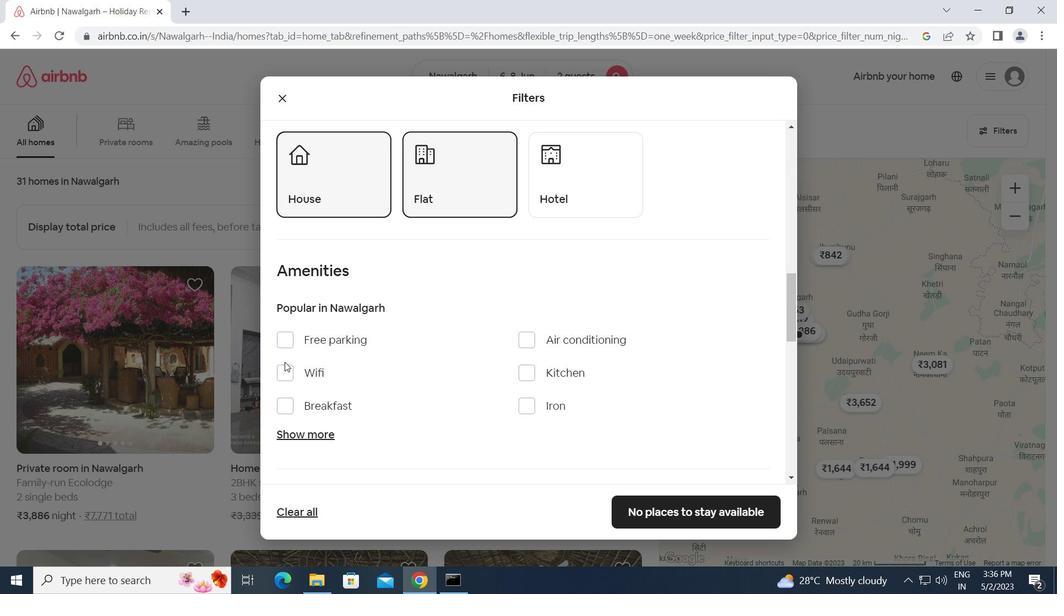 
Action: Mouse pressed left at (287, 370)
Screenshot: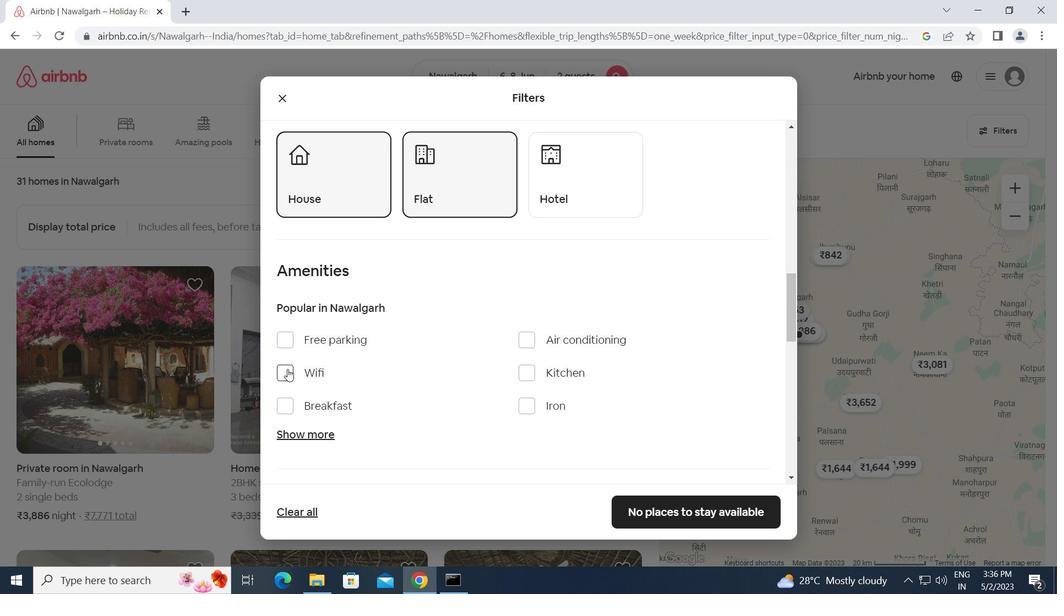 
Action: Mouse moved to (312, 433)
Screenshot: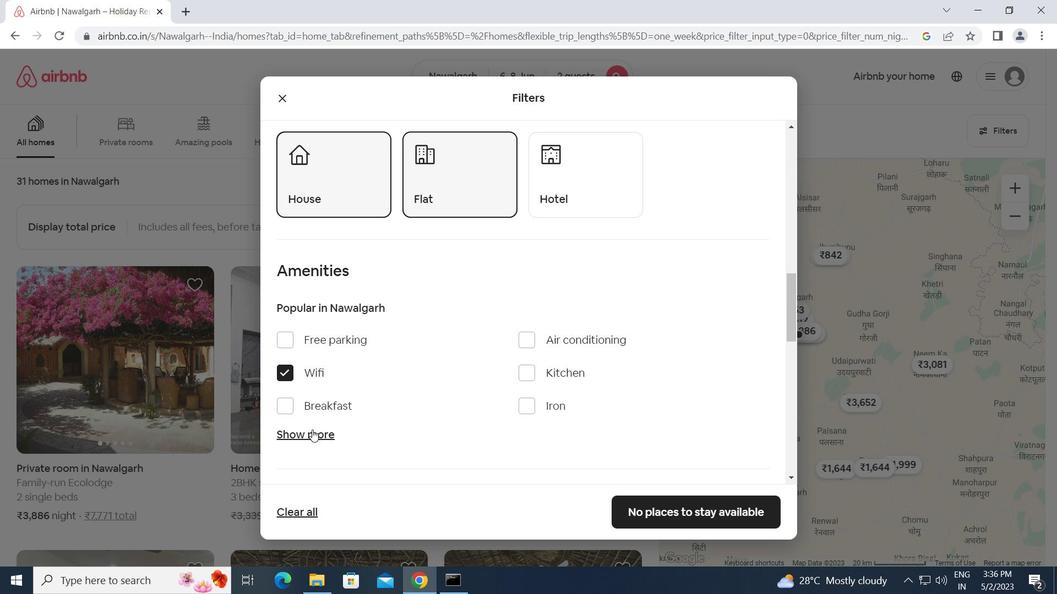 
Action: Mouse pressed left at (312, 433)
Screenshot: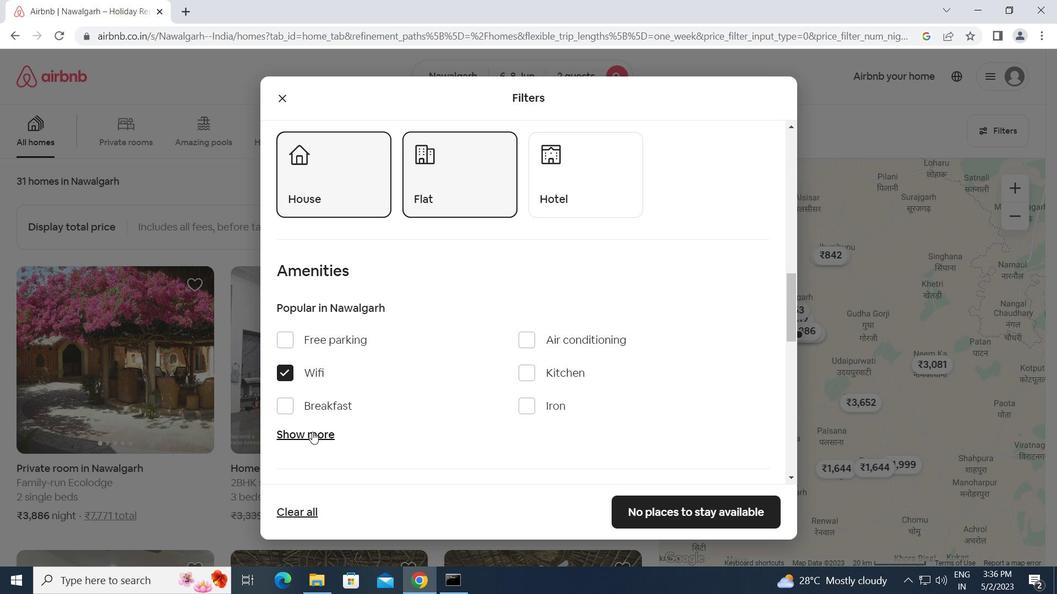
Action: Mouse moved to (496, 446)
Screenshot: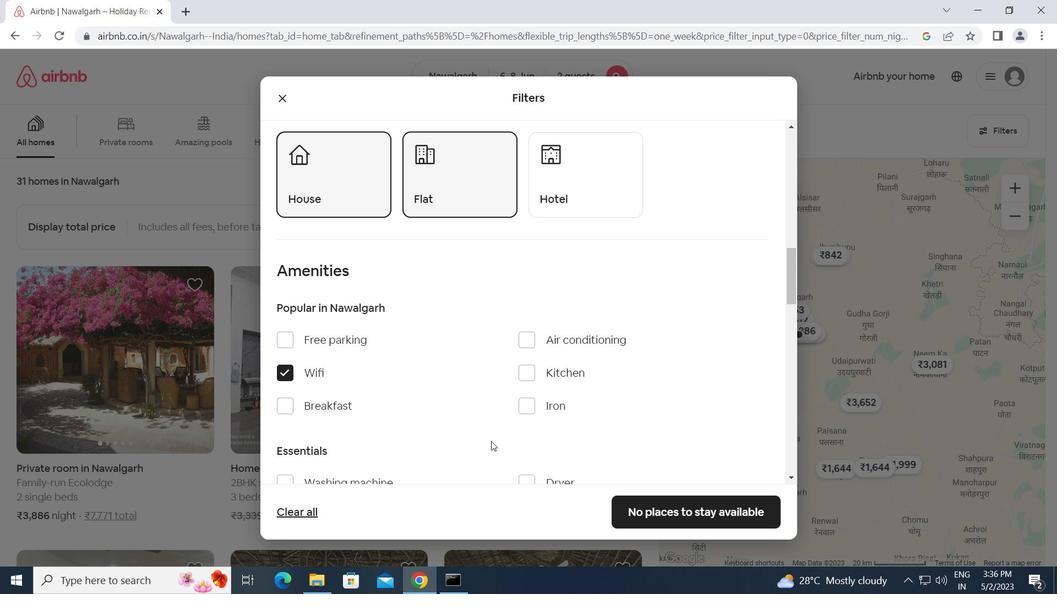 
Action: Mouse scrolled (496, 445) with delta (0, 0)
Screenshot: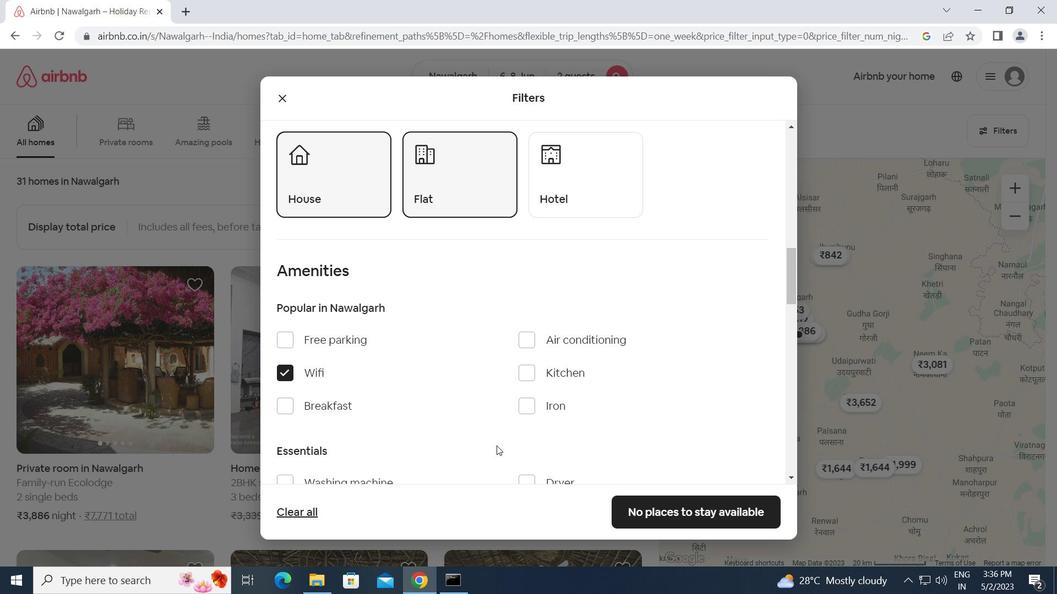 
Action: Mouse scrolled (496, 445) with delta (0, 0)
Screenshot: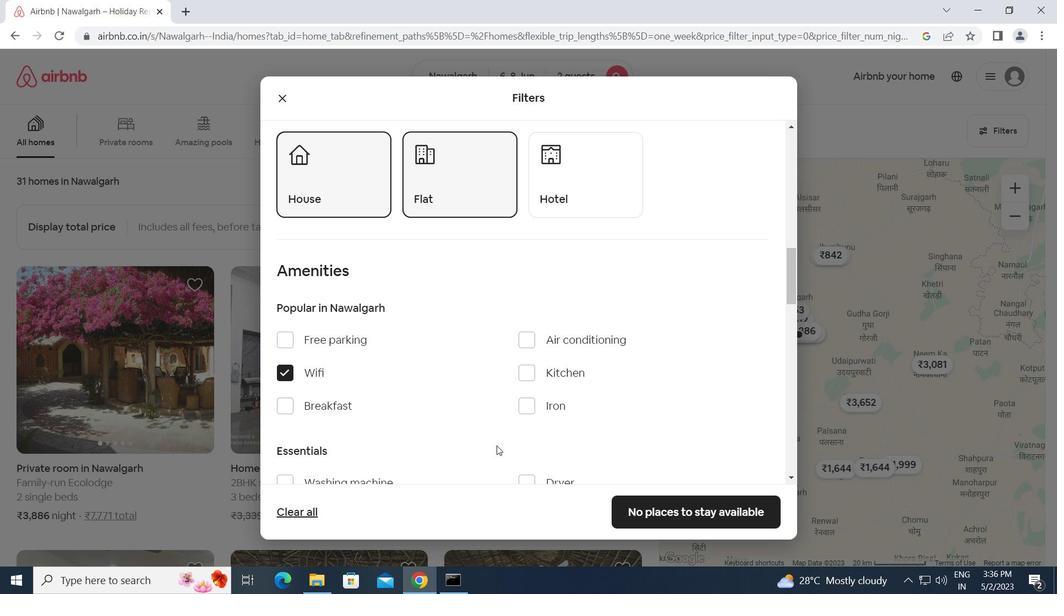 
Action: Mouse moved to (286, 346)
Screenshot: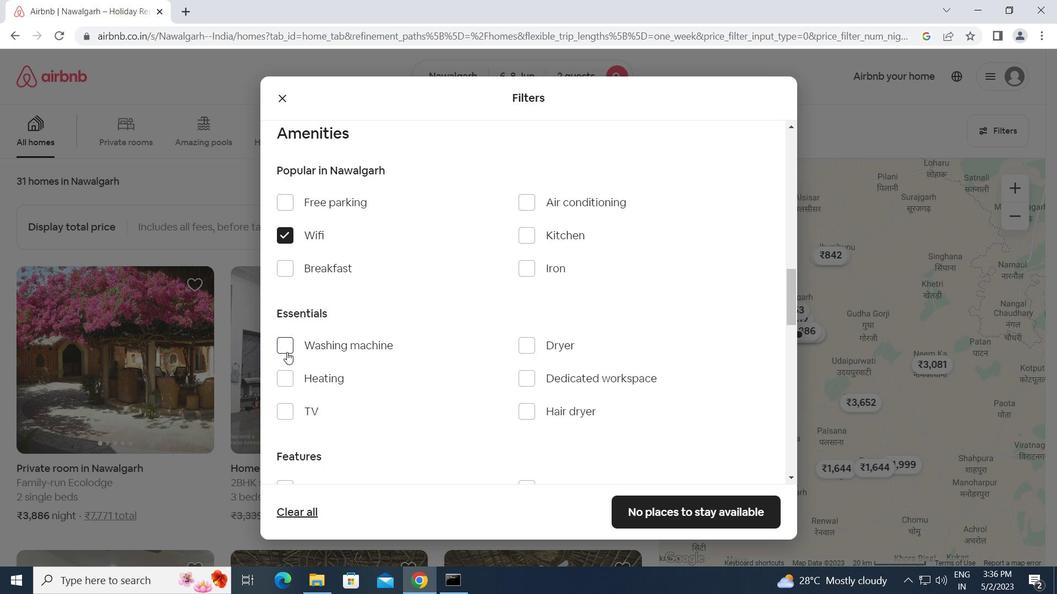 
Action: Mouse pressed left at (286, 346)
Screenshot: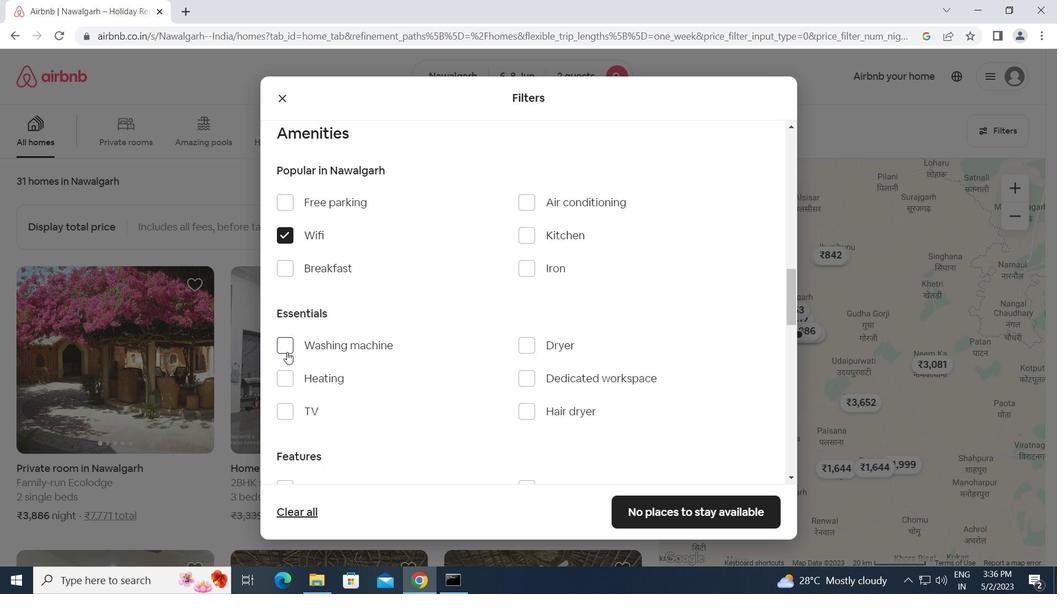 
Action: Mouse moved to (395, 389)
Screenshot: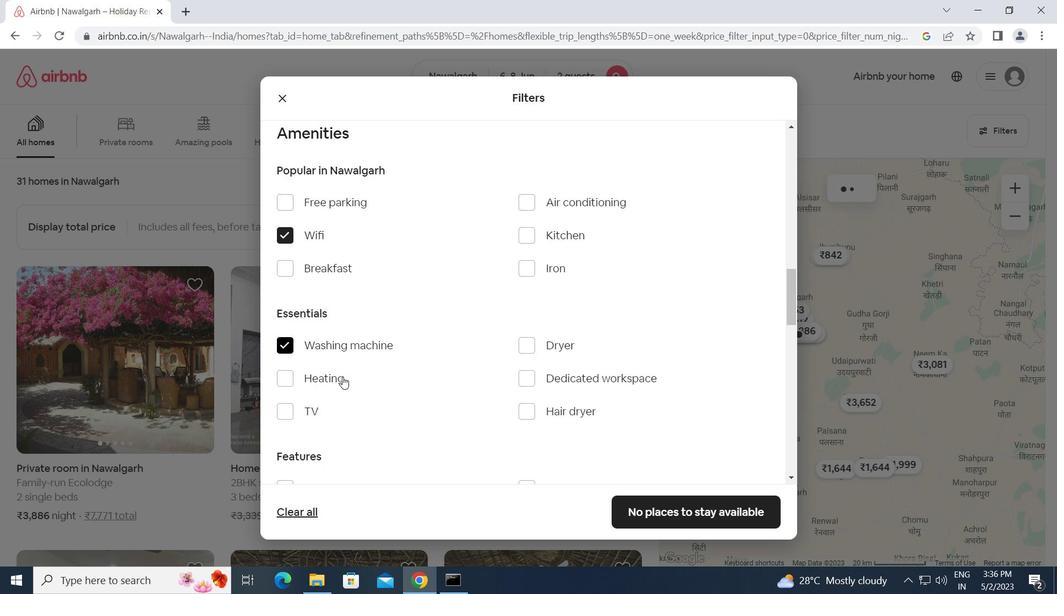
Action: Mouse scrolled (395, 389) with delta (0, 0)
Screenshot: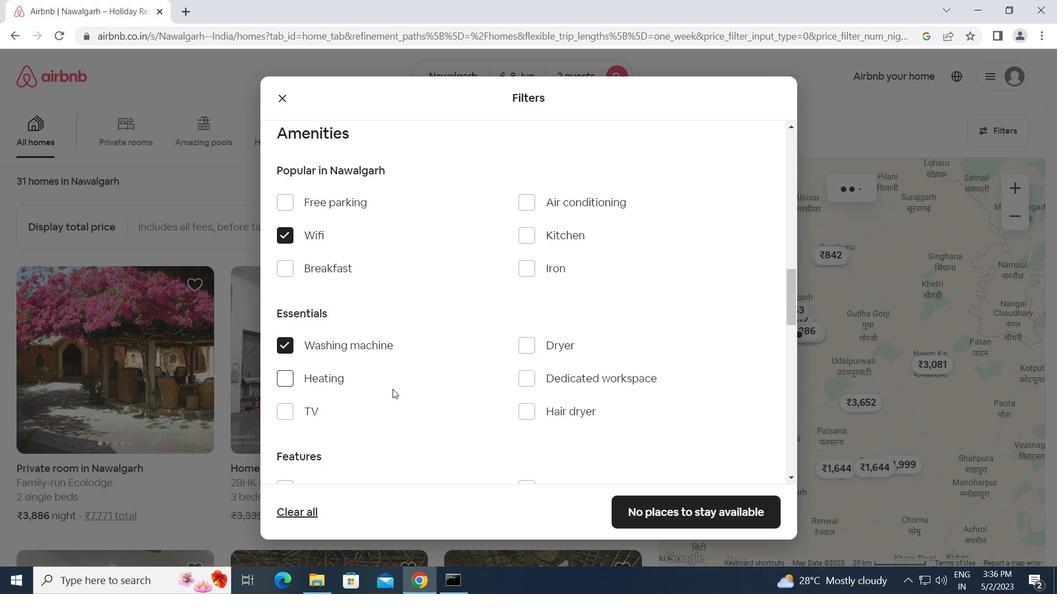 
Action: Mouse scrolled (395, 389) with delta (0, 0)
Screenshot: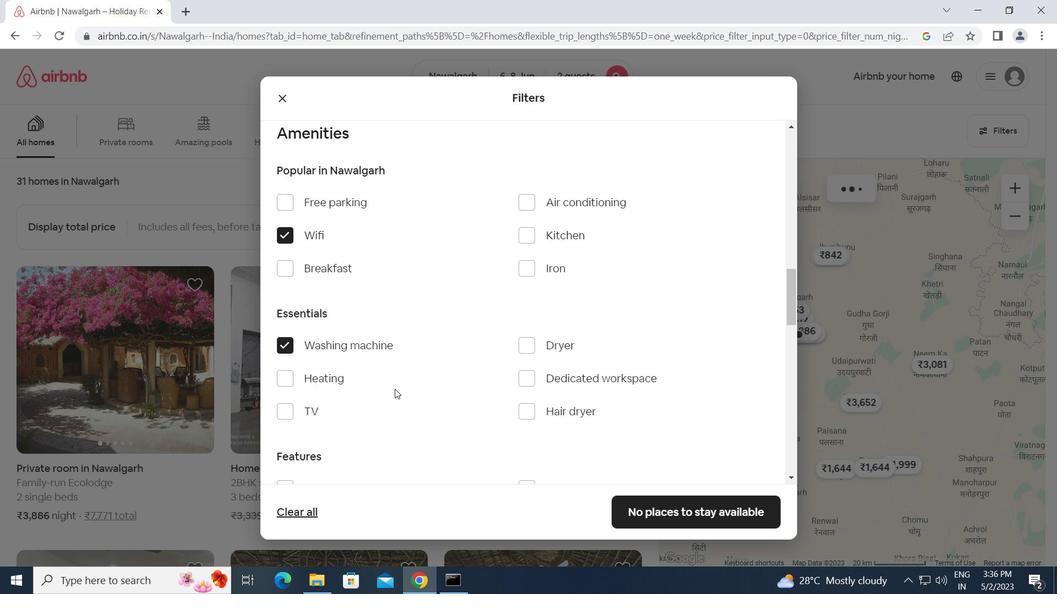
Action: Mouse scrolled (395, 389) with delta (0, 0)
Screenshot: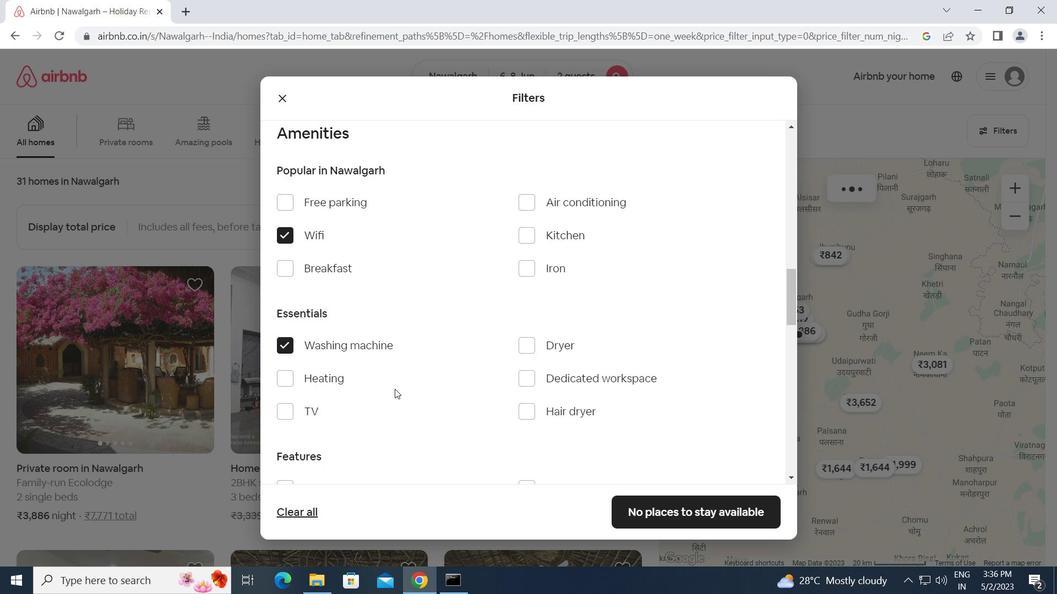 
Action: Mouse moved to (400, 388)
Screenshot: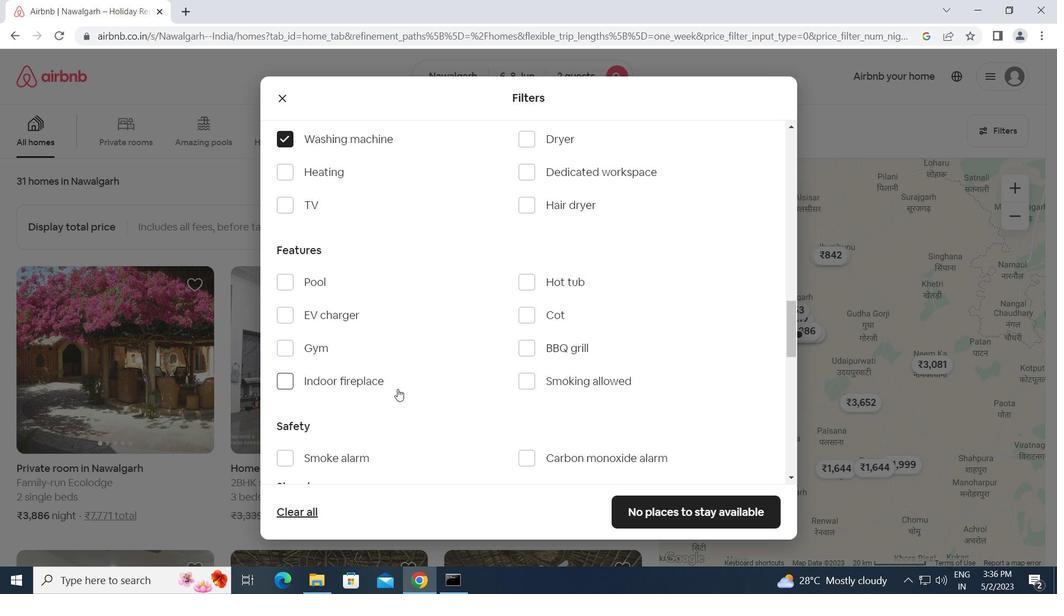 
Action: Mouse scrolled (400, 387) with delta (0, 0)
Screenshot: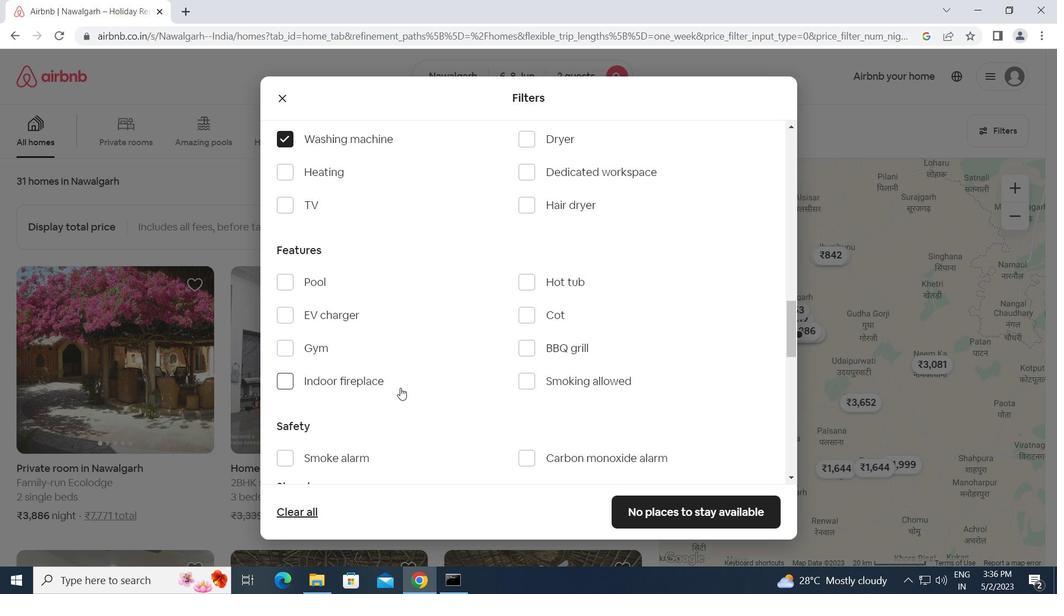
Action: Mouse scrolled (400, 387) with delta (0, 0)
Screenshot: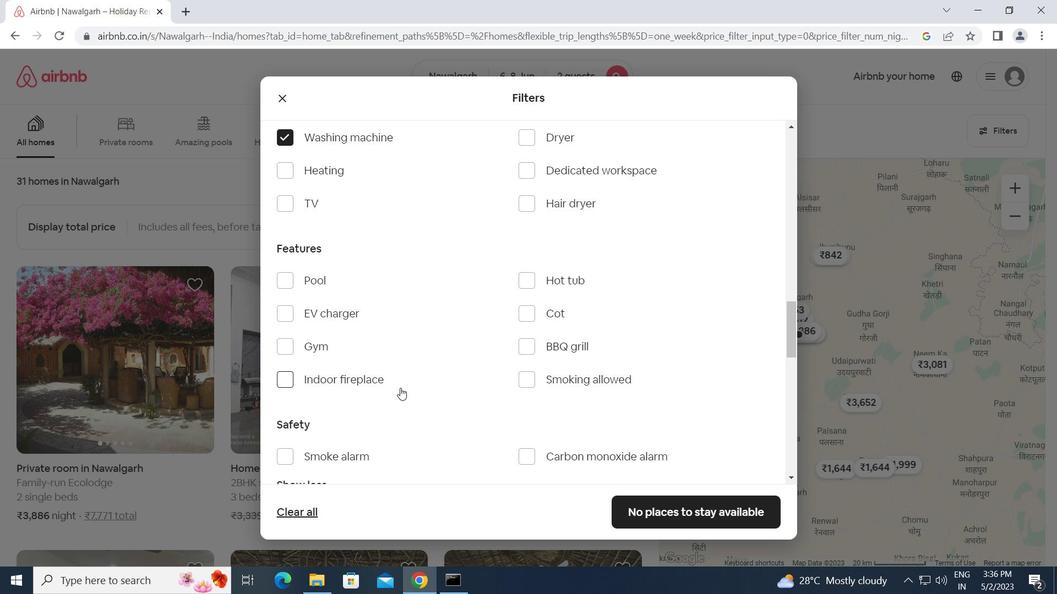 
Action: Mouse scrolled (400, 387) with delta (0, 0)
Screenshot: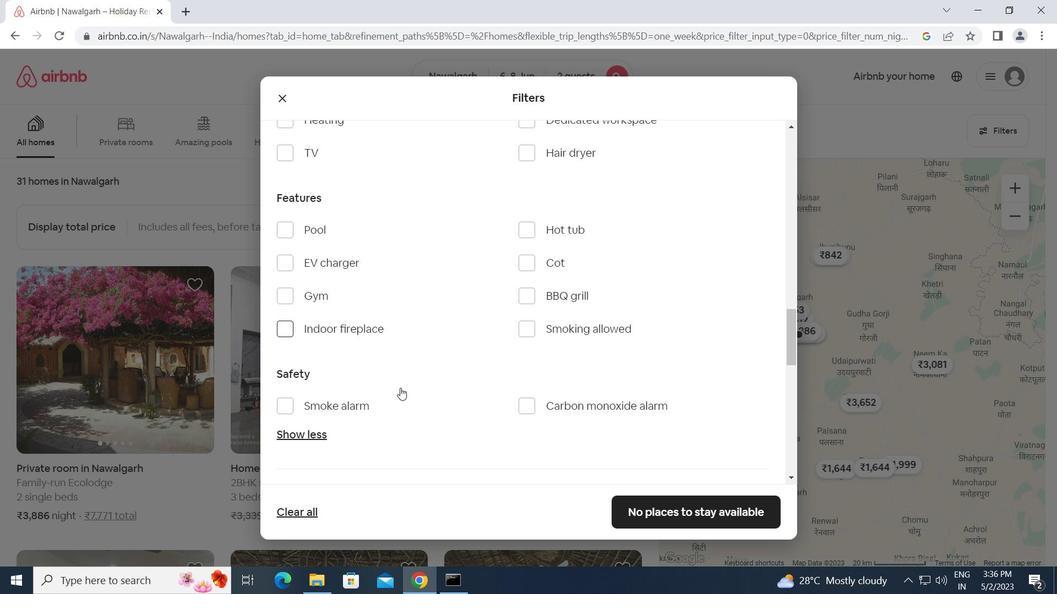 
Action: Mouse moved to (735, 446)
Screenshot: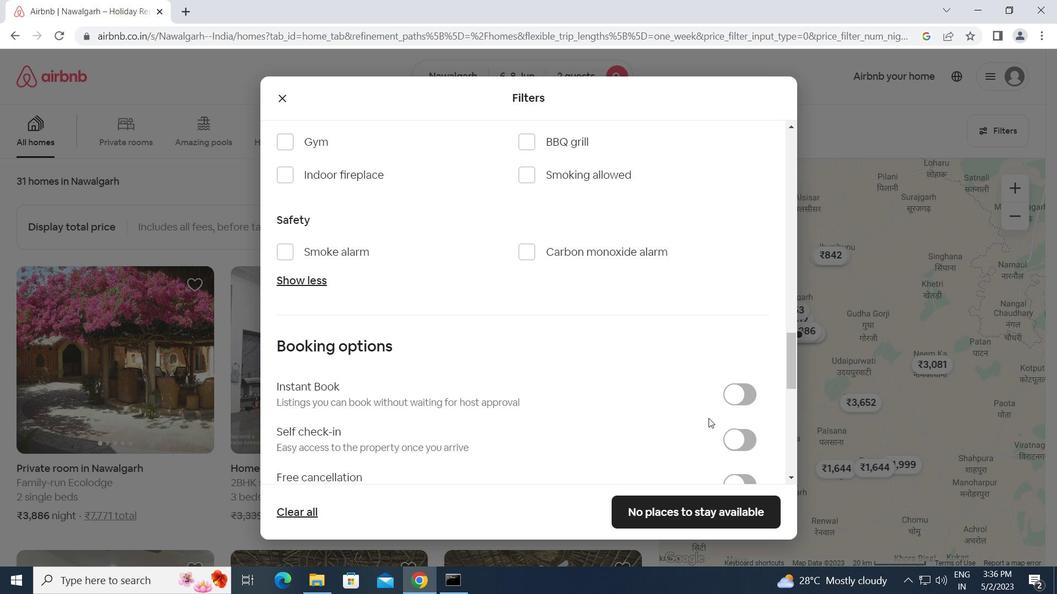 
Action: Mouse pressed left at (735, 446)
Screenshot: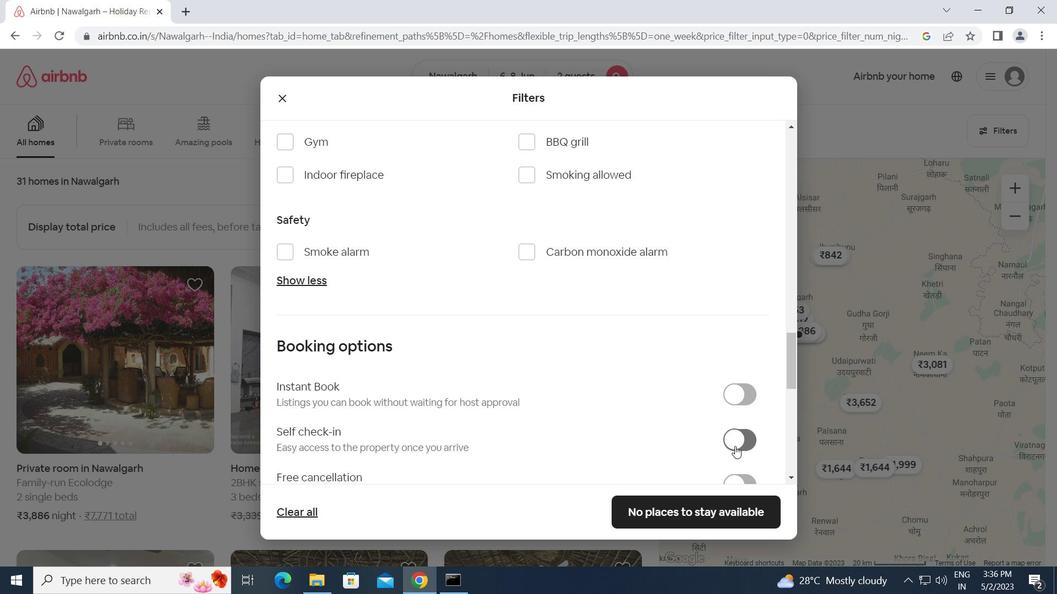 
Action: Mouse moved to (593, 434)
Screenshot: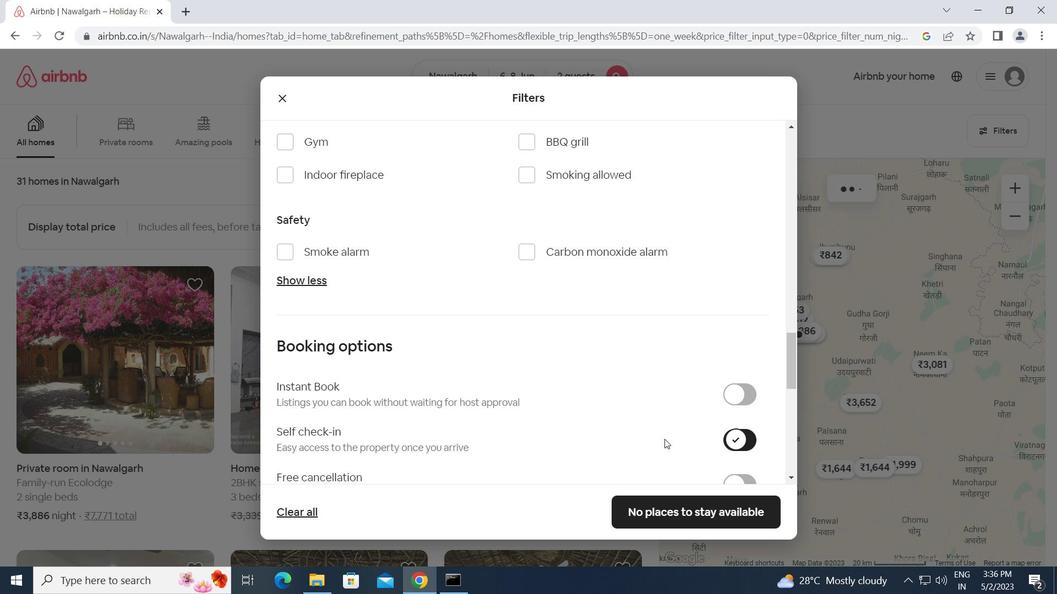 
Action: Mouse scrolled (593, 434) with delta (0, 0)
Screenshot: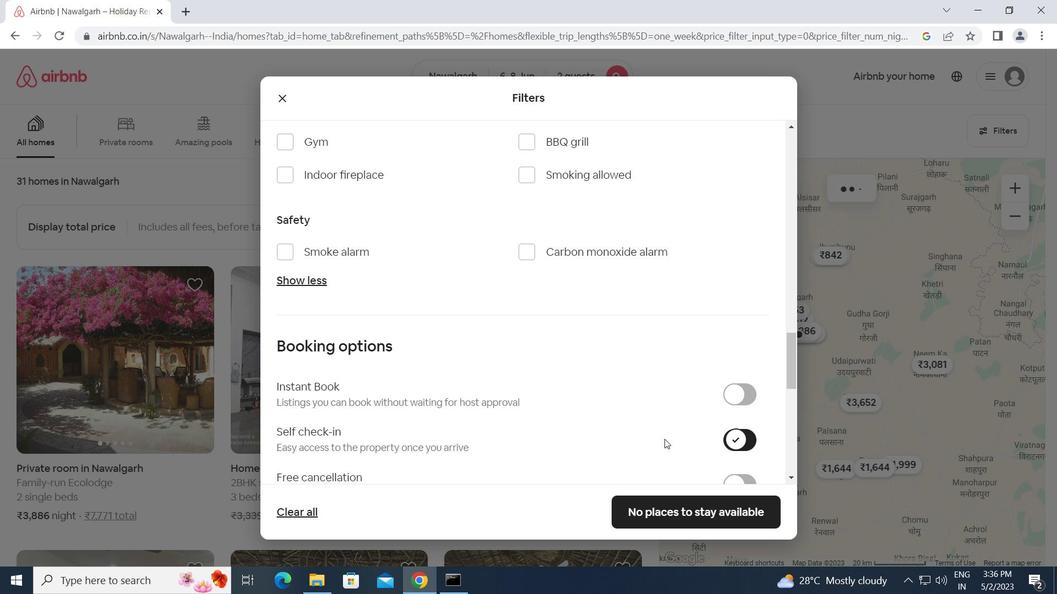 
Action: Mouse moved to (592, 434)
Screenshot: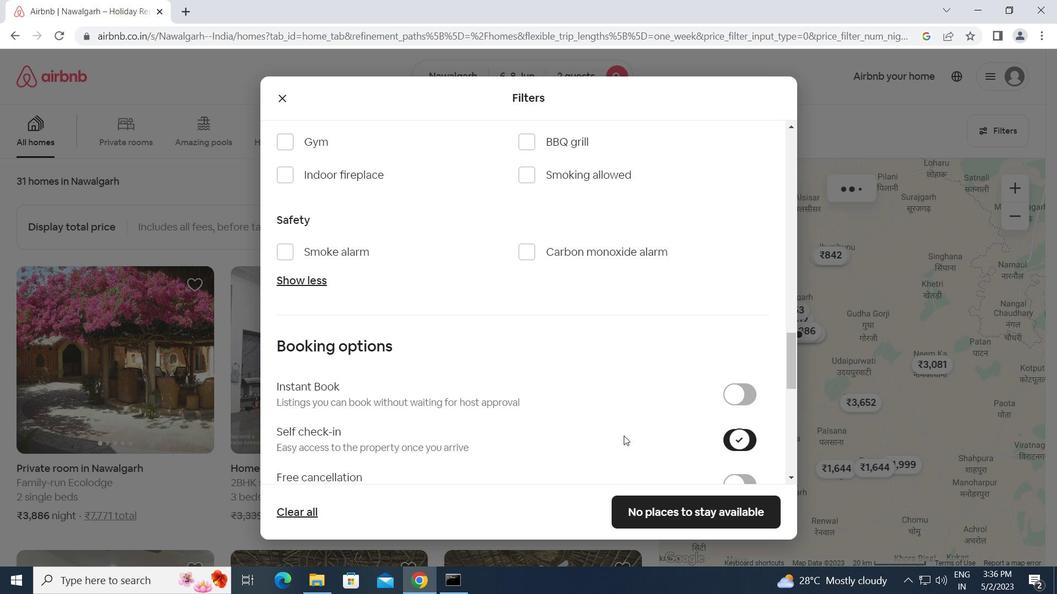 
Action: Mouse scrolled (592, 434) with delta (0, 0)
Screenshot: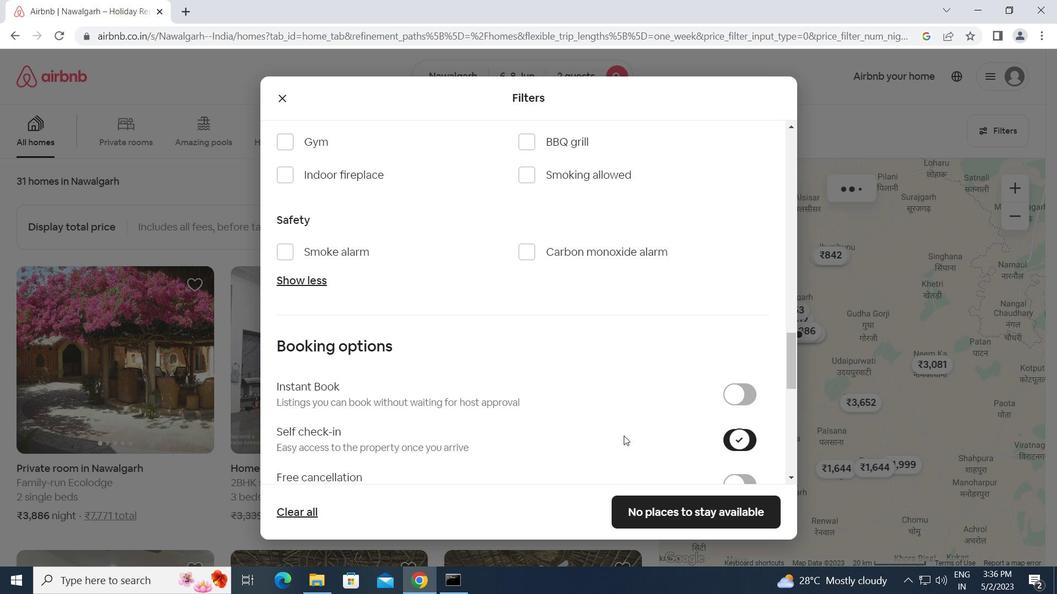 
Action: Mouse moved to (592, 434)
Screenshot: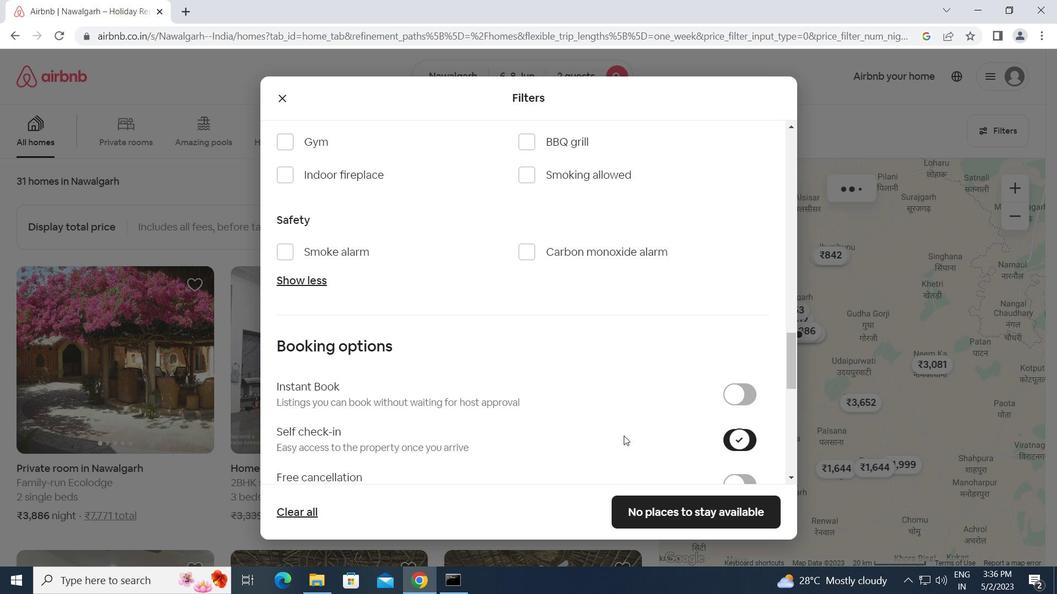 
Action: Mouse scrolled (592, 434) with delta (0, 0)
Screenshot: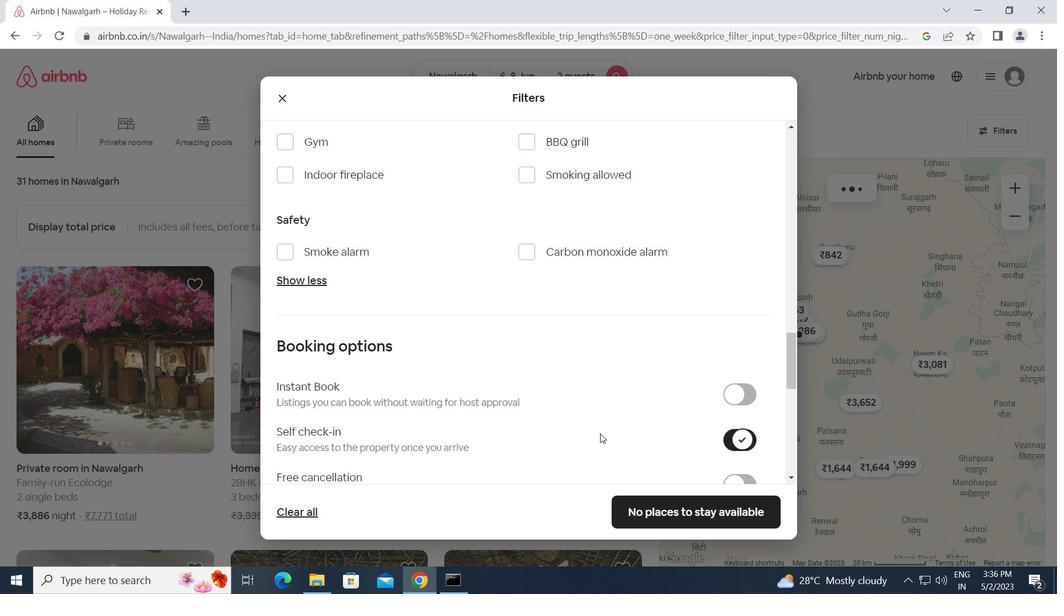 
Action: Mouse scrolled (592, 434) with delta (0, 0)
Screenshot: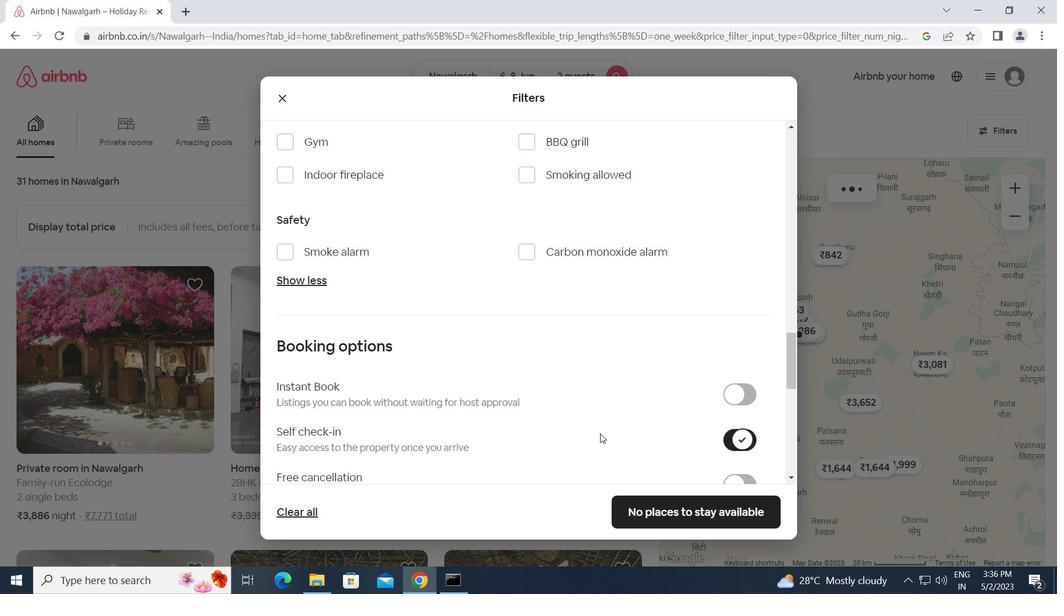 
Action: Mouse moved to (590, 434)
Screenshot: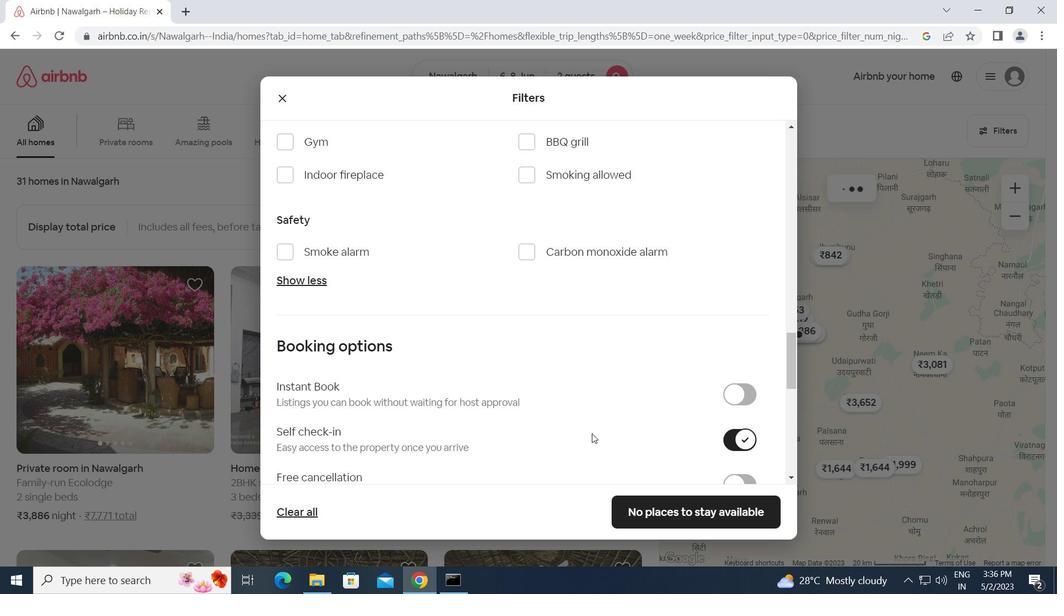 
Action: Mouse scrolled (590, 434) with delta (0, 0)
Screenshot: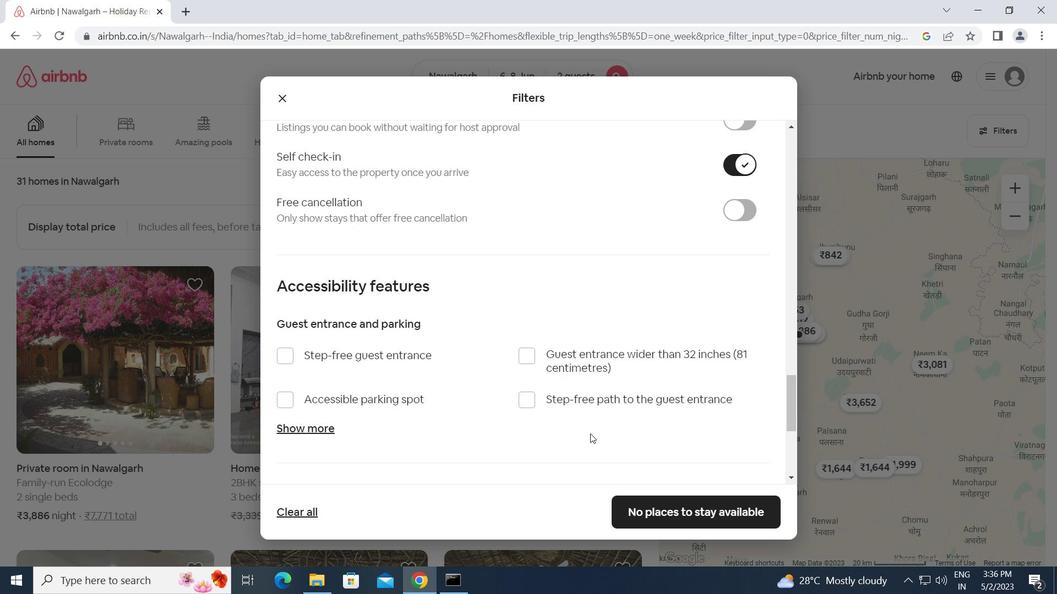 
Action: Mouse scrolled (590, 434) with delta (0, 0)
Screenshot: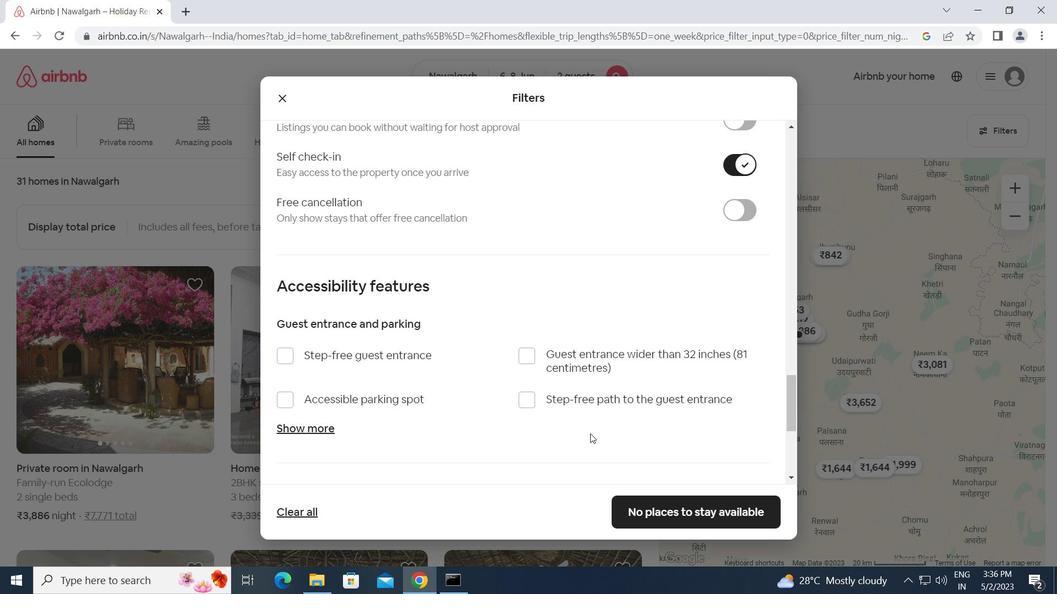 
Action: Mouse scrolled (590, 434) with delta (0, 0)
Screenshot: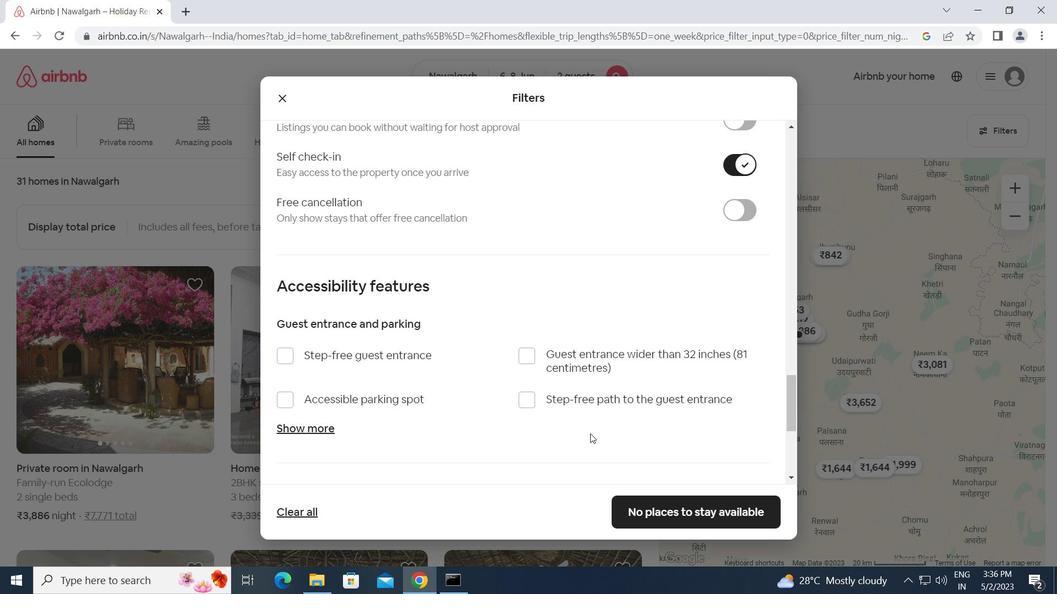
Action: Mouse scrolled (590, 434) with delta (0, 0)
Screenshot: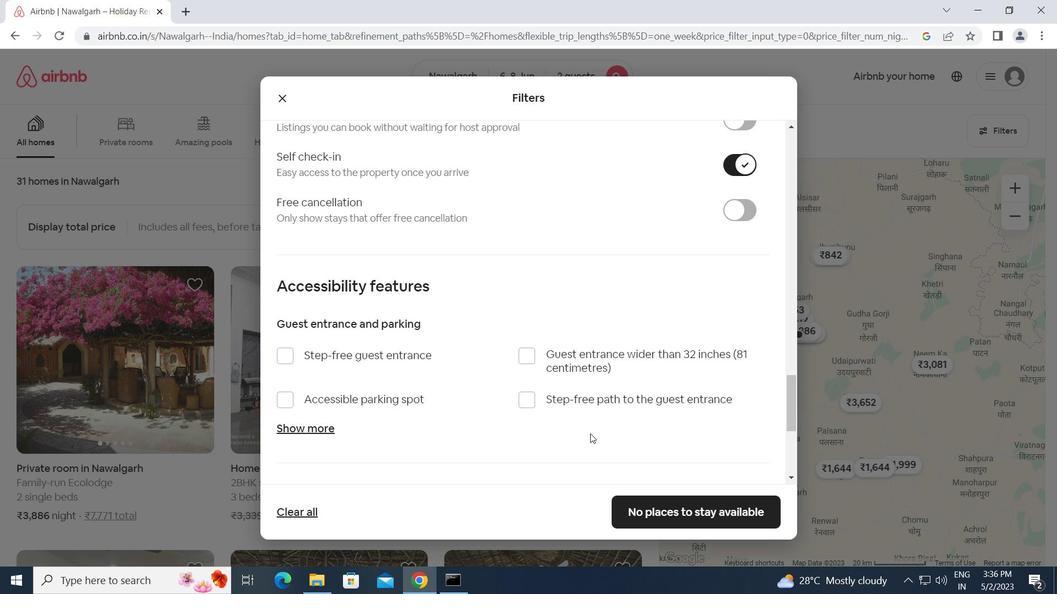 
Action: Mouse scrolled (590, 434) with delta (0, 0)
Screenshot: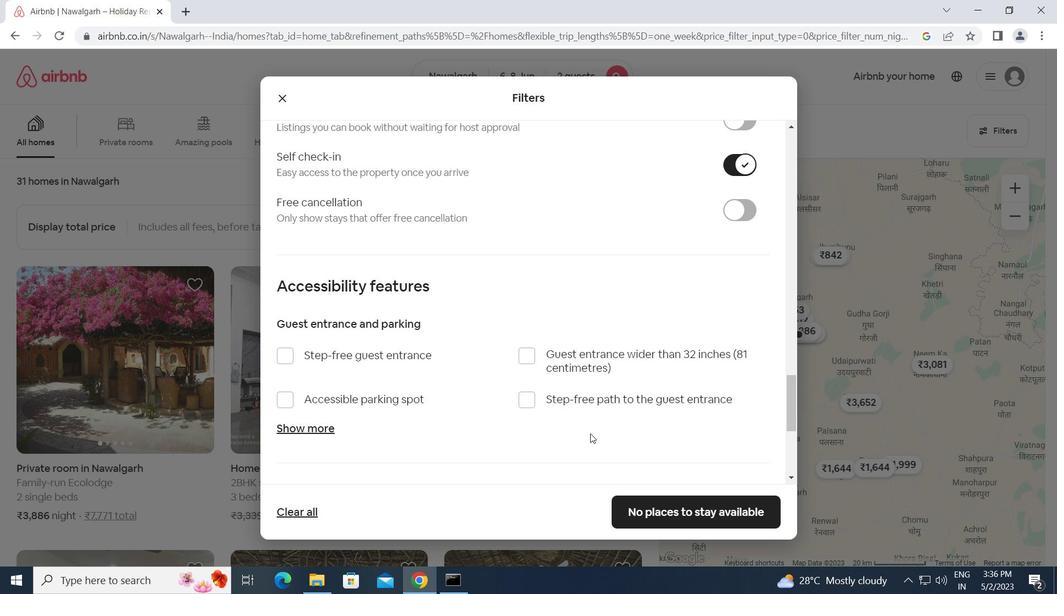 
Action: Mouse moved to (294, 409)
Screenshot: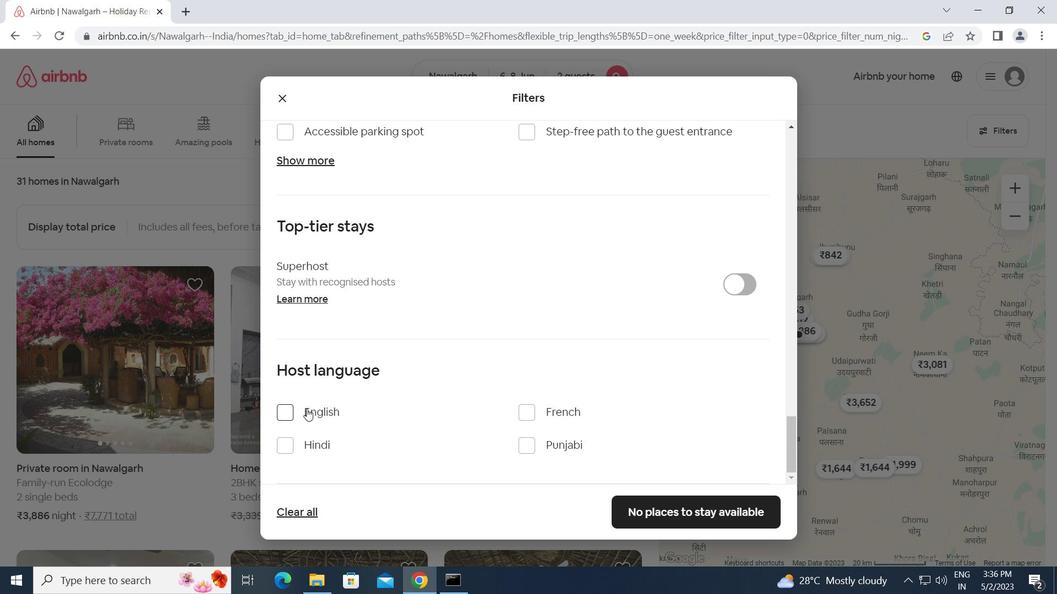 
Action: Mouse pressed left at (294, 409)
Screenshot: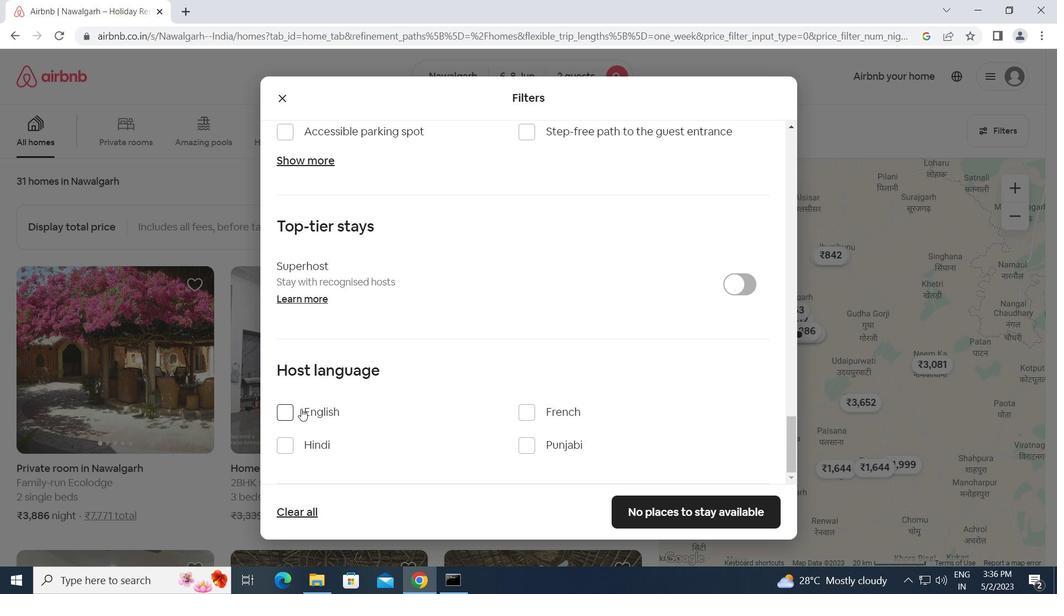 
Action: Mouse moved to (659, 511)
Screenshot: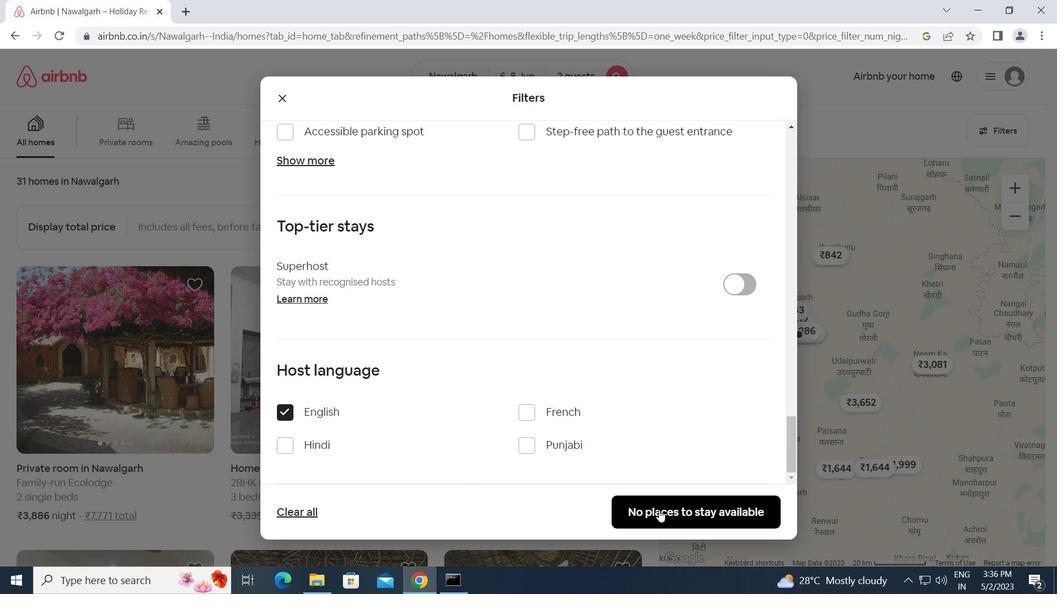 
Action: Mouse pressed left at (659, 511)
Screenshot: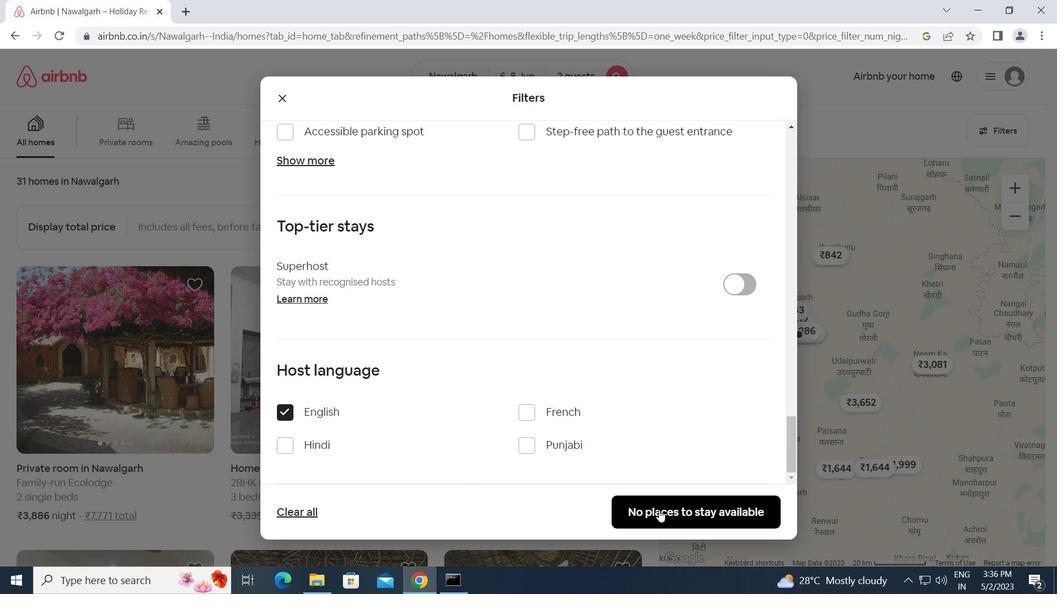 
